 Task: Find connections with filter location Três Coroas with filter topic #Managementconsultingwith filter profile language Potuguese with filter current company Petropipe Oil and Gas with filter school Indian Institute of Management, Indore with filter industry Vocational Rehabilitation Services with filter service category Trade Shows with filter keywords title Sales Representative
Action: Mouse moved to (417, 139)
Screenshot: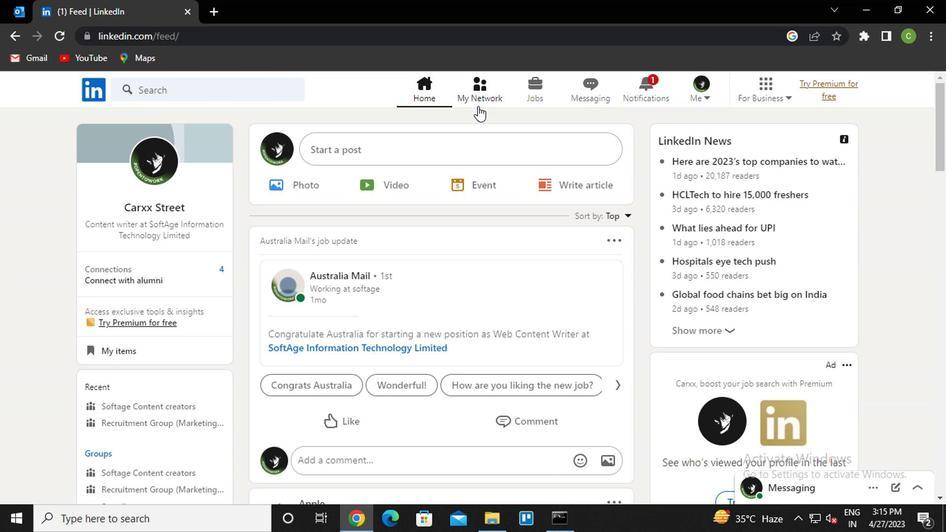 
Action: Mouse pressed left at (417, 139)
Screenshot: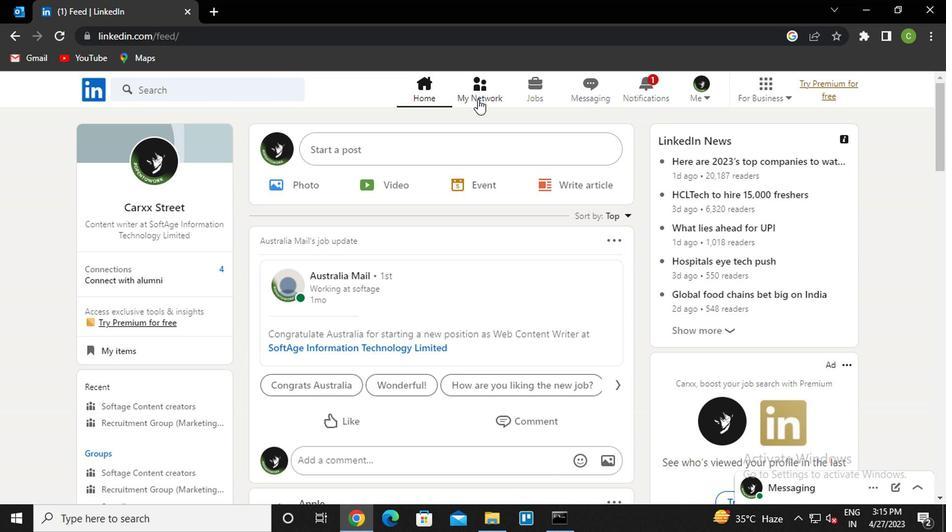 
Action: Mouse moved to (229, 202)
Screenshot: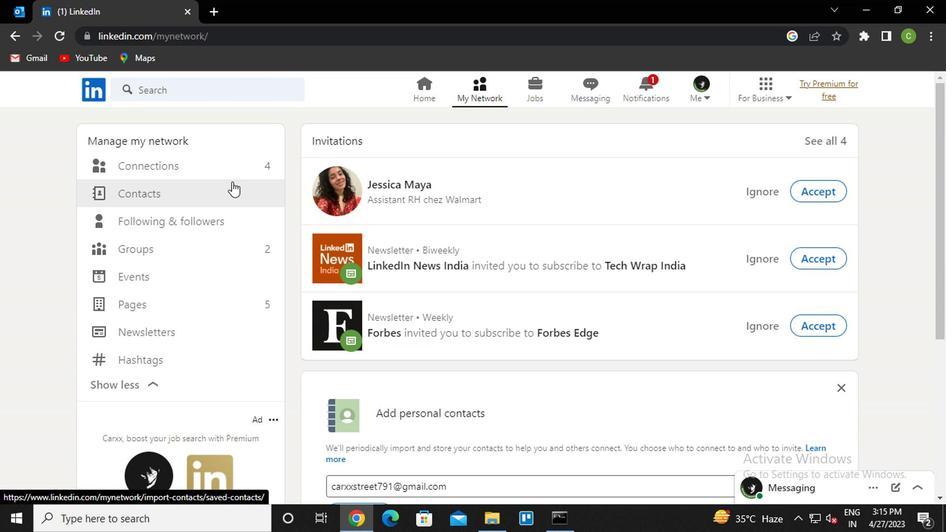 
Action: Mouse pressed left at (229, 202)
Screenshot: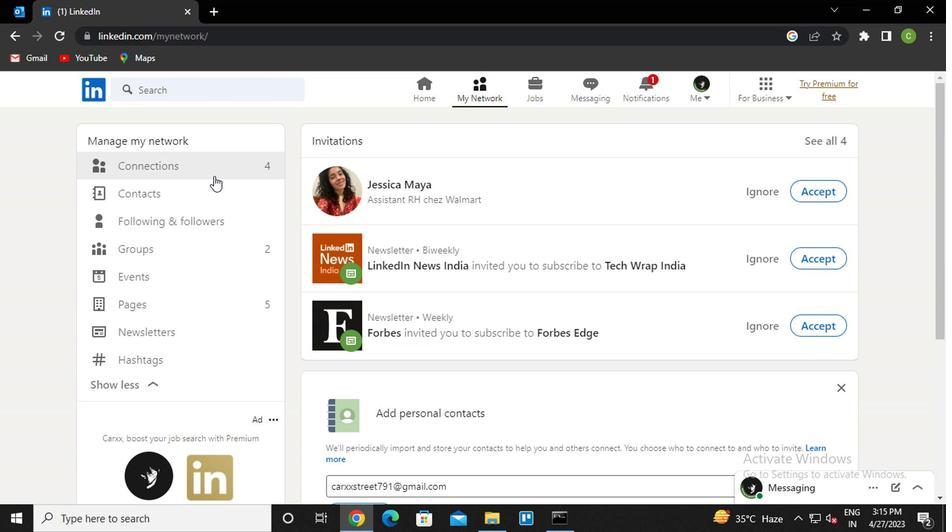 
Action: Mouse moved to (239, 198)
Screenshot: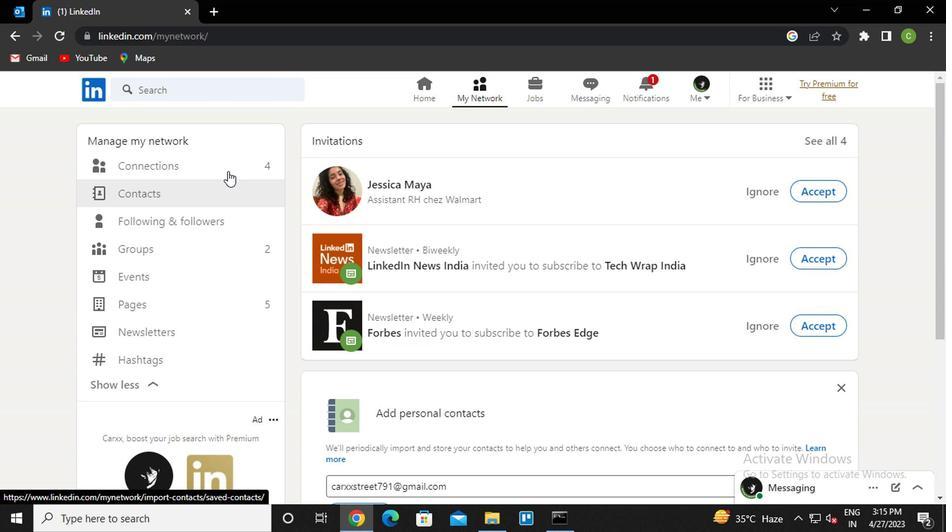 
Action: Mouse pressed left at (239, 198)
Screenshot: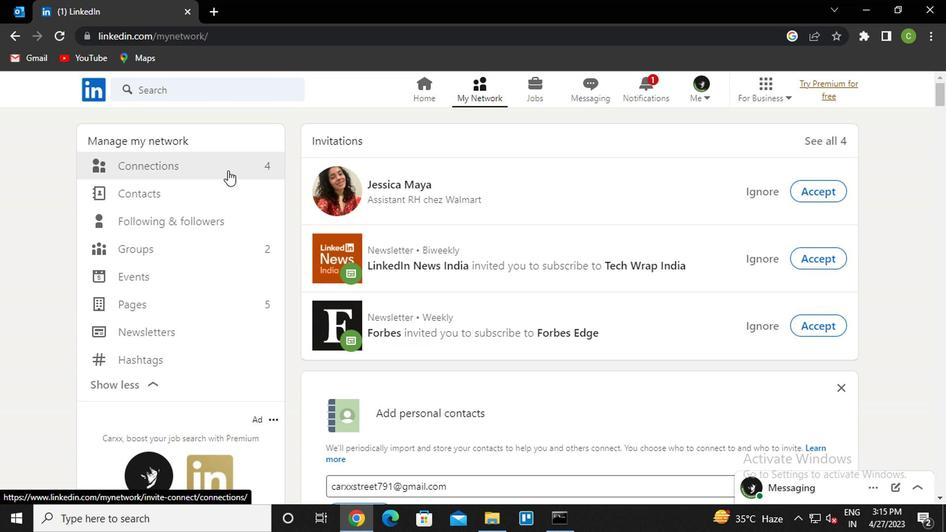 
Action: Mouse moved to (496, 189)
Screenshot: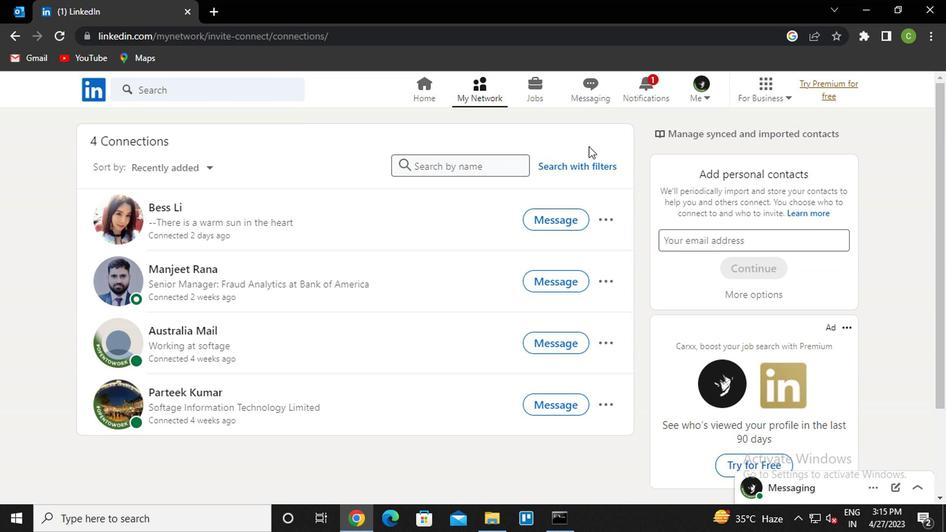
Action: Mouse pressed left at (496, 189)
Screenshot: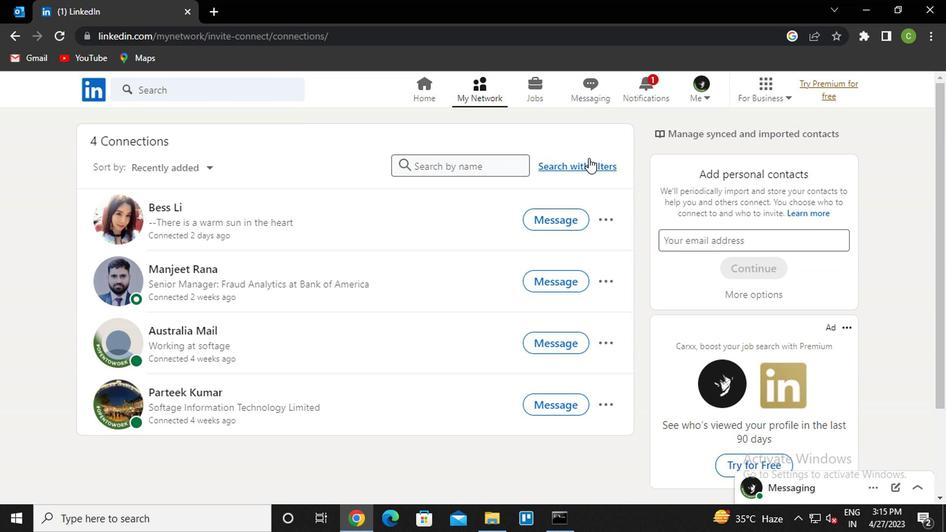 
Action: Mouse moved to (438, 170)
Screenshot: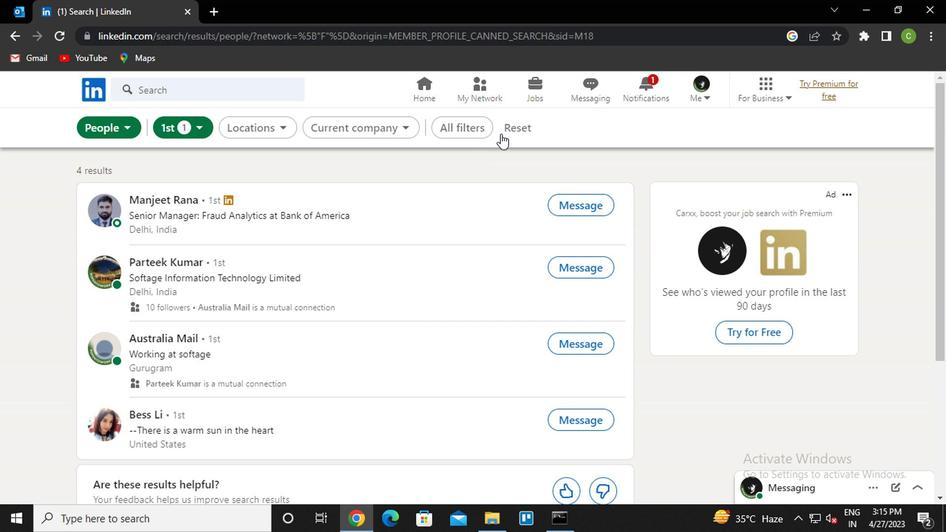 
Action: Mouse pressed left at (438, 170)
Screenshot: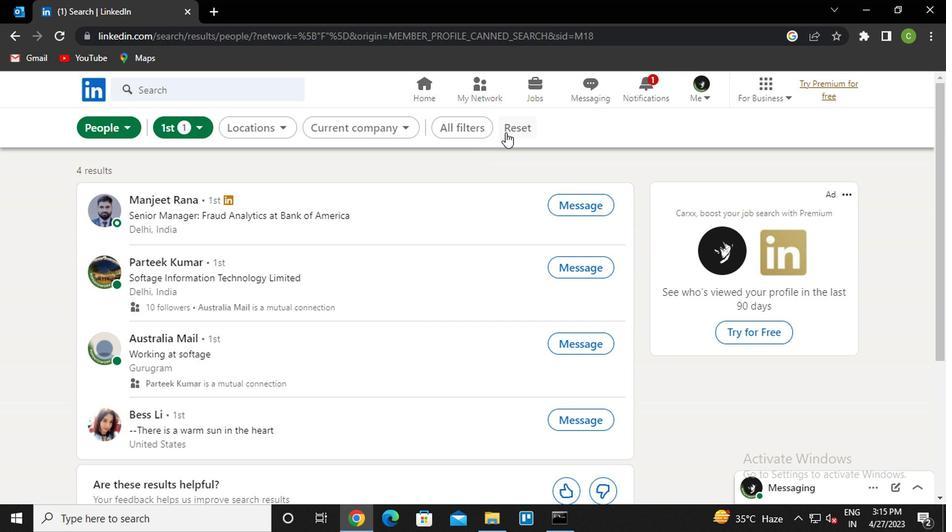 
Action: Mouse moved to (434, 173)
Screenshot: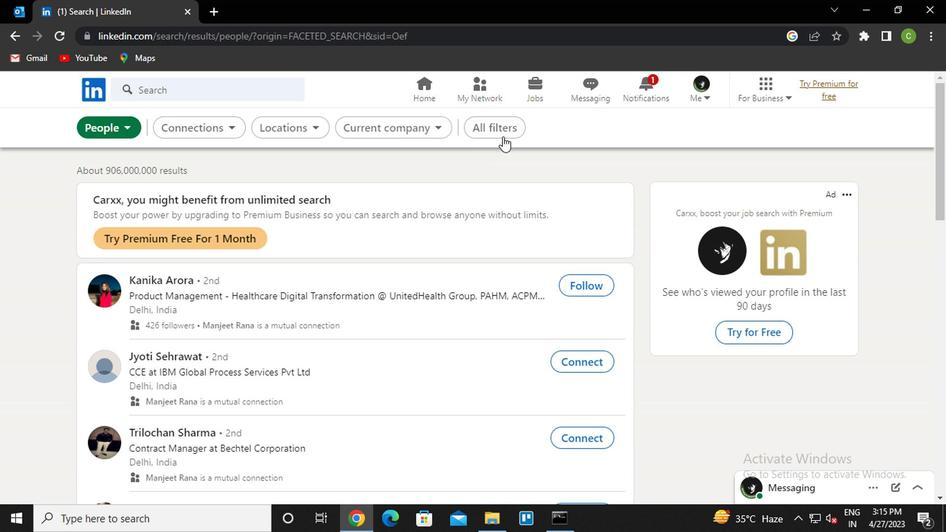 
Action: Mouse pressed left at (434, 173)
Screenshot: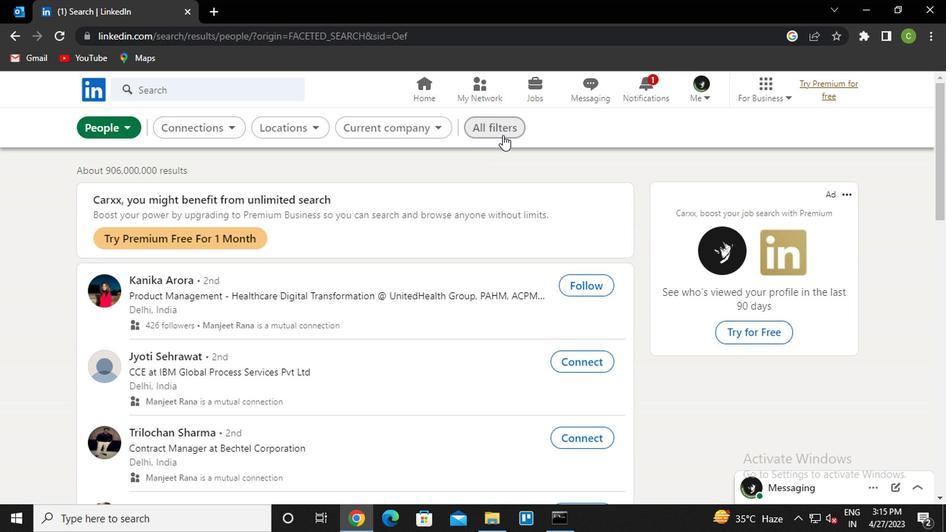 
Action: Mouse moved to (630, 265)
Screenshot: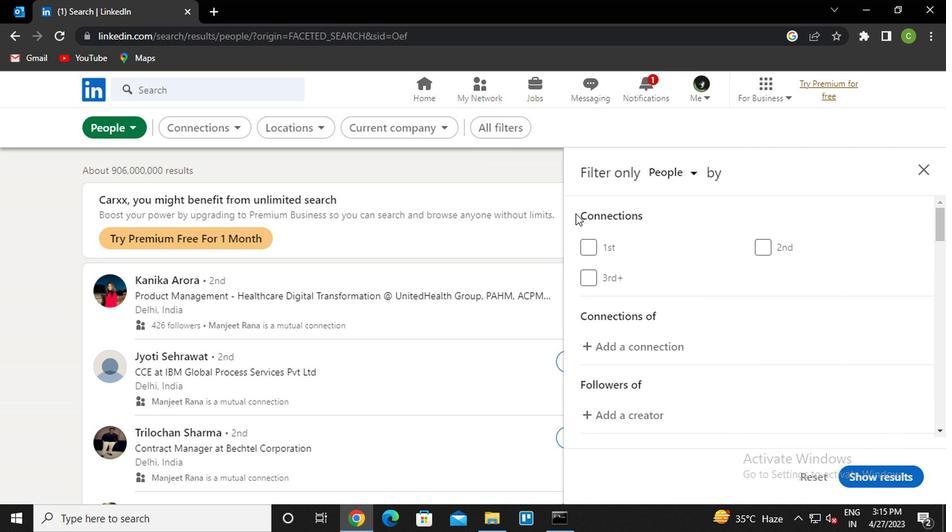 
Action: Mouse scrolled (630, 265) with delta (0, 0)
Screenshot: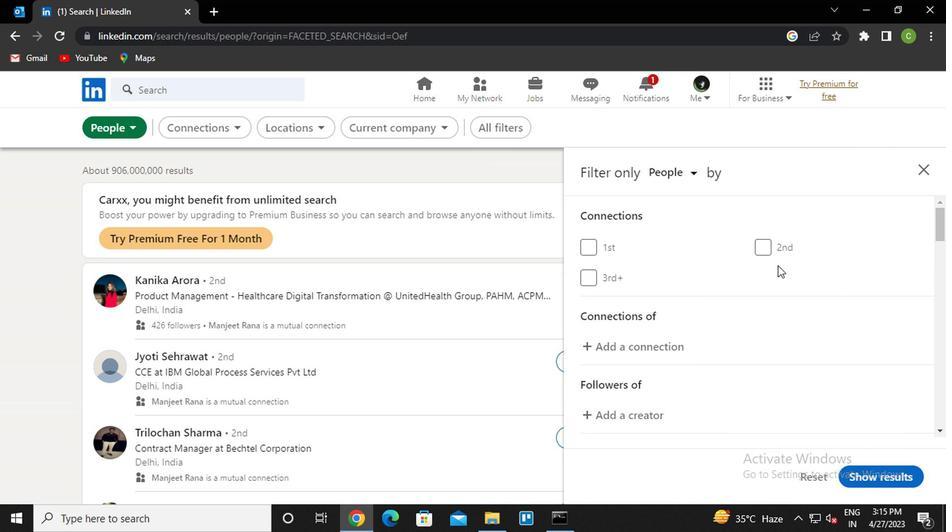 
Action: Mouse scrolled (630, 265) with delta (0, 0)
Screenshot: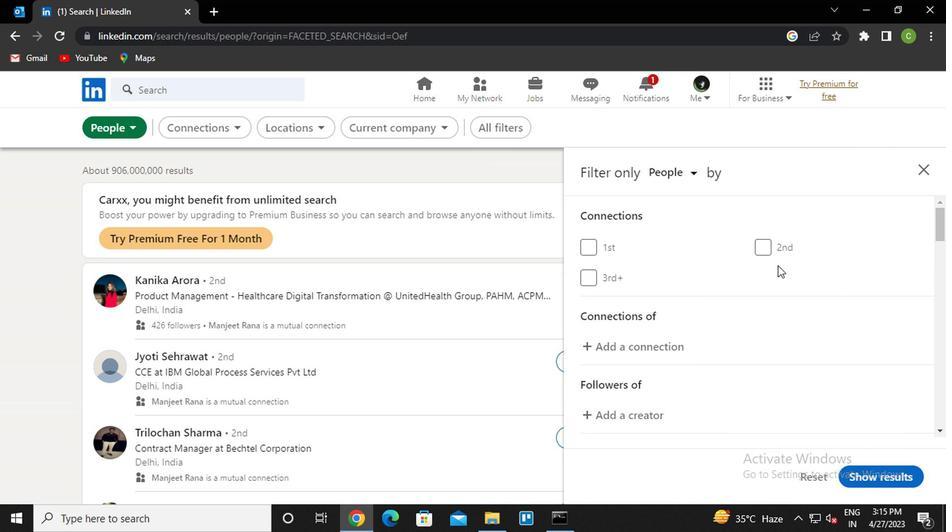
Action: Mouse moved to (630, 266)
Screenshot: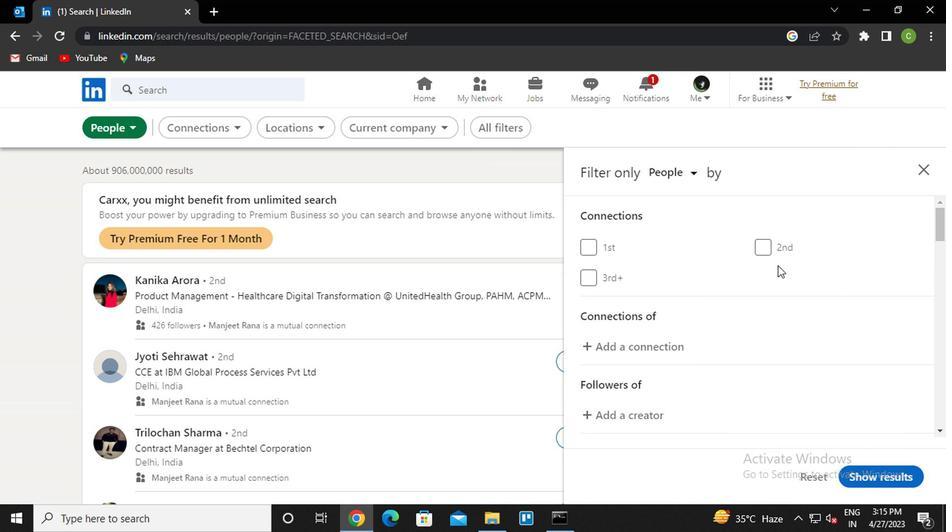 
Action: Mouse scrolled (630, 265) with delta (0, 0)
Screenshot: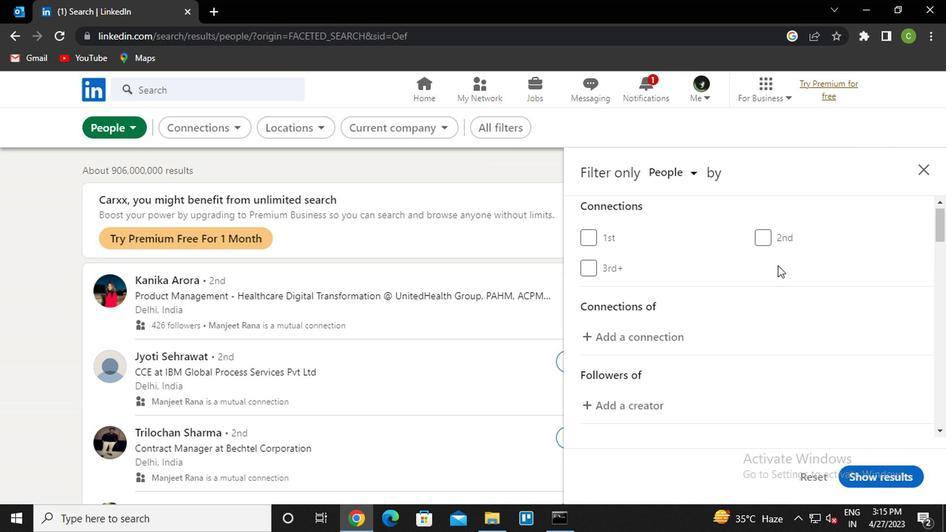 
Action: Mouse moved to (648, 313)
Screenshot: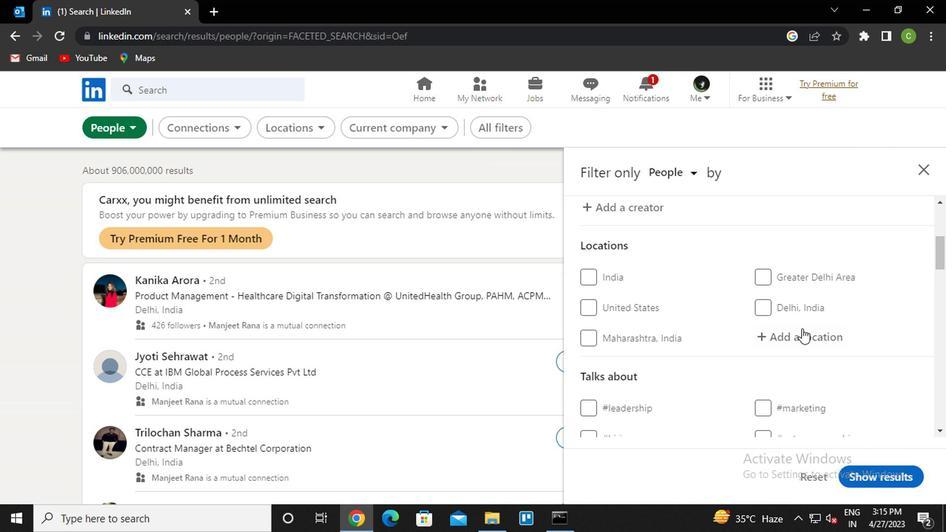 
Action: Mouse pressed left at (648, 313)
Screenshot: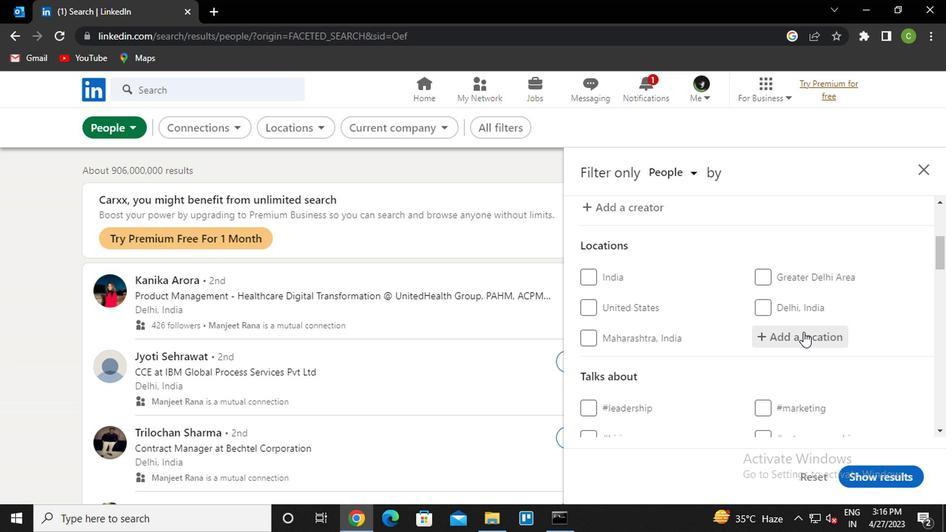 
Action: Key pressed <Key.caps_lock>t<Key.caps_lock>res<Key.space><Key.caps_lock>c<Key.caps_lock>oro<Key.down><Key.enter>
Screenshot: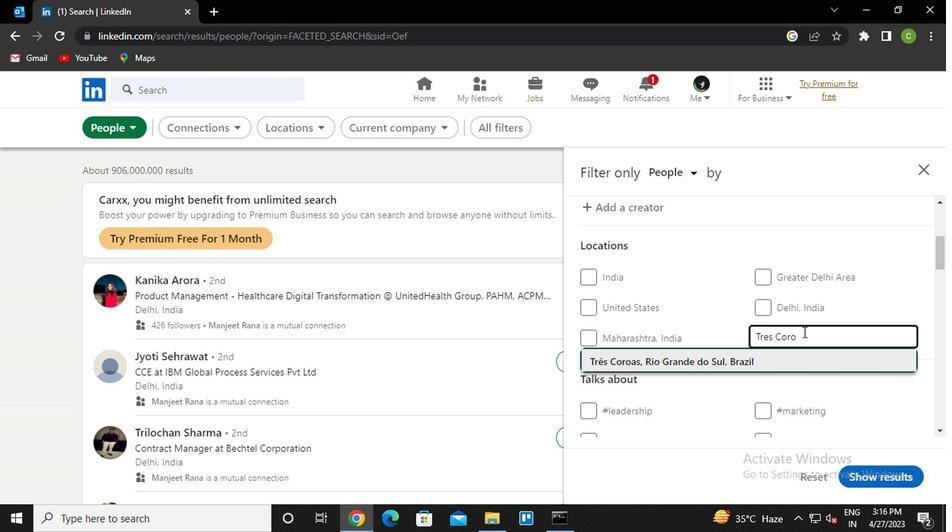 
Action: Mouse scrolled (648, 312) with delta (0, 0)
Screenshot: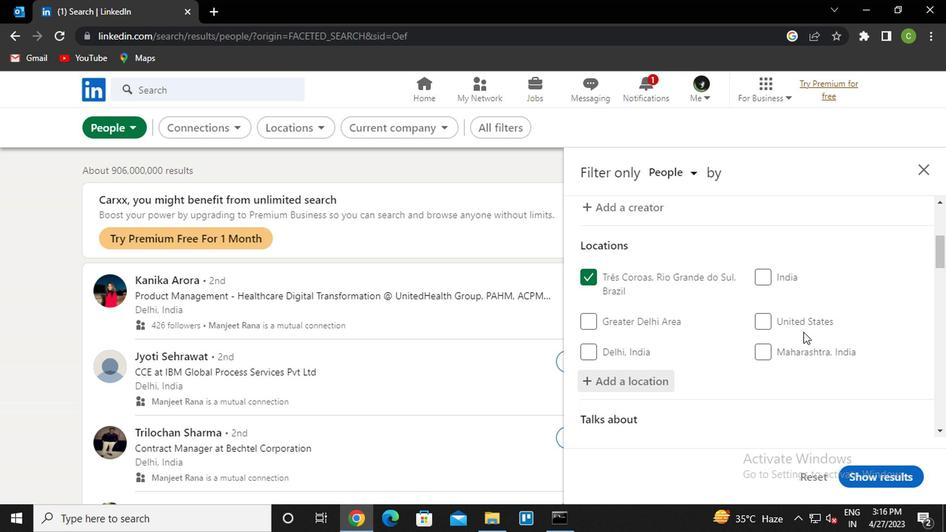 
Action: Mouse moved to (612, 331)
Screenshot: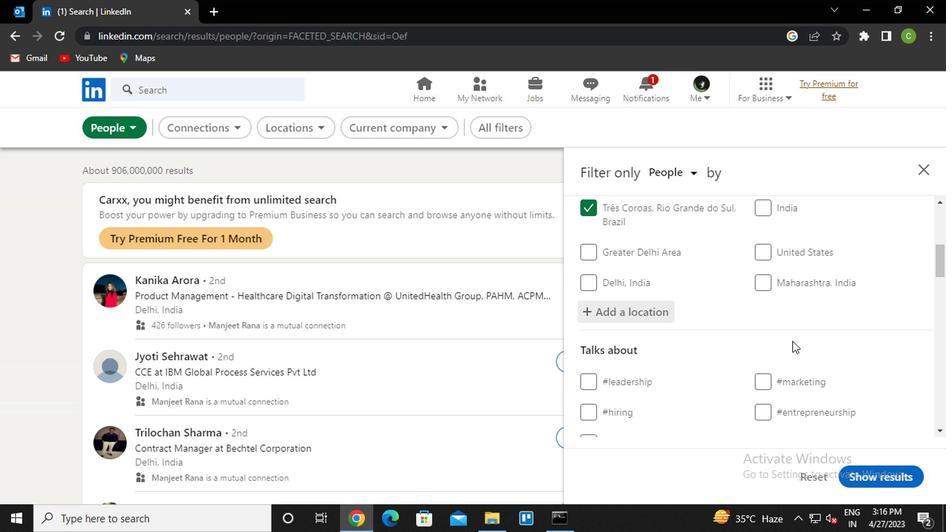 
Action: Mouse scrolled (612, 330) with delta (0, 0)
Screenshot: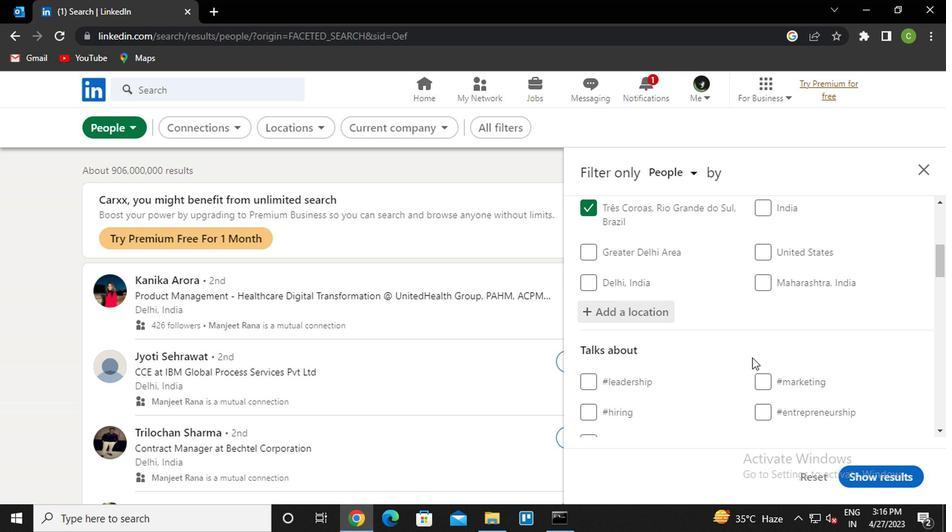 
Action: Mouse moved to (614, 331)
Screenshot: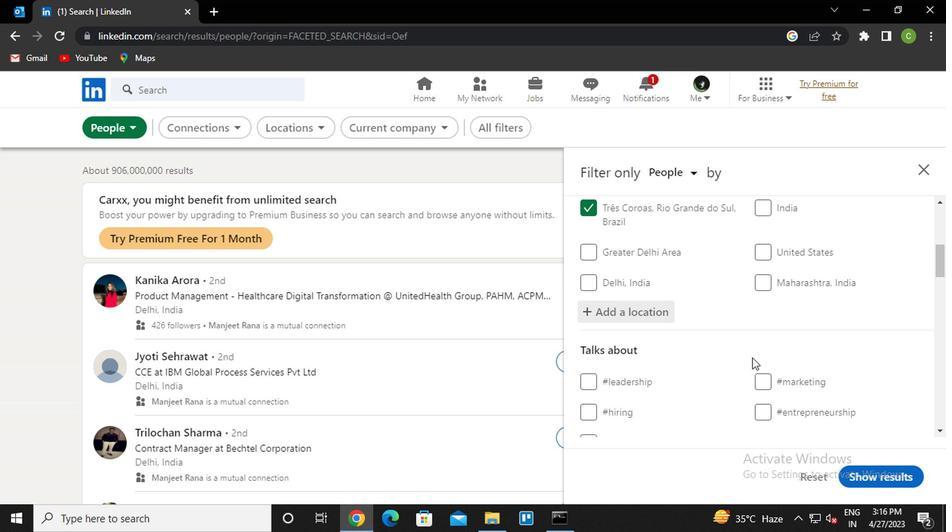 
Action: Mouse scrolled (614, 330) with delta (0, 0)
Screenshot: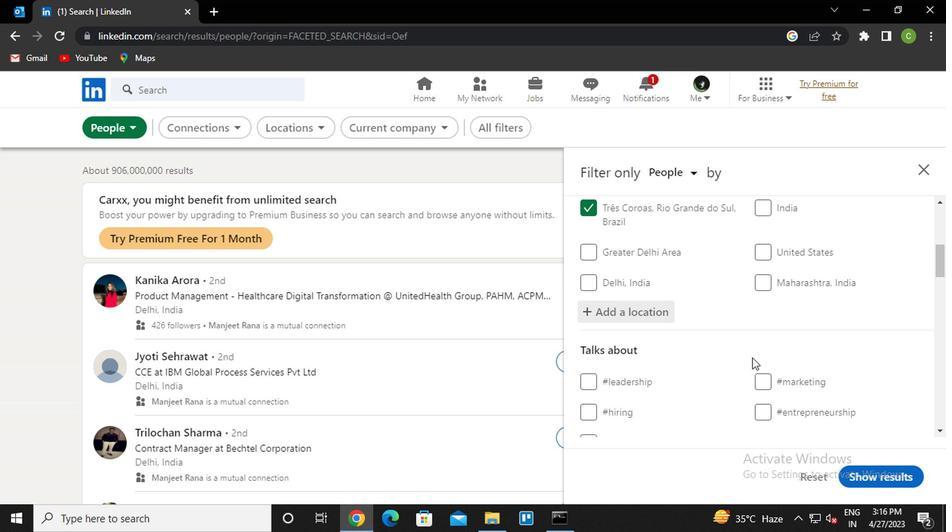 
Action: Mouse moved to (643, 295)
Screenshot: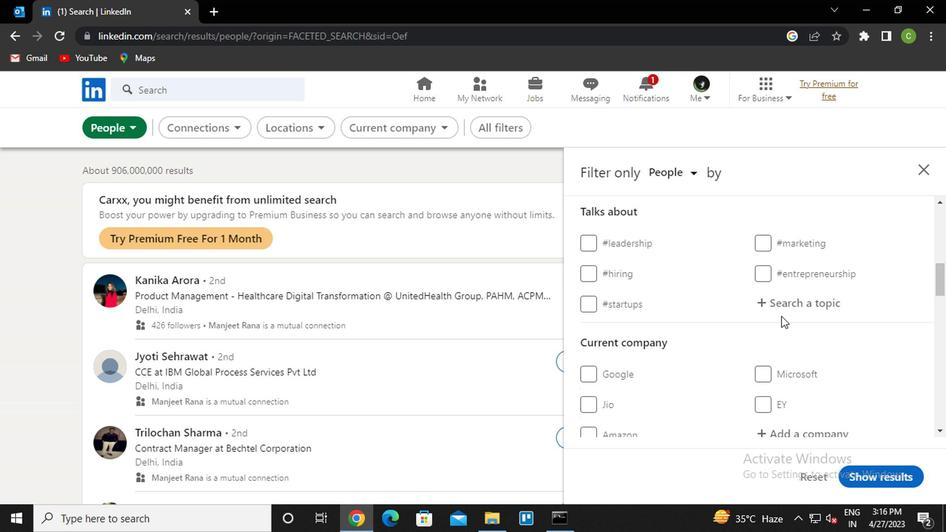 
Action: Mouse pressed left at (643, 295)
Screenshot: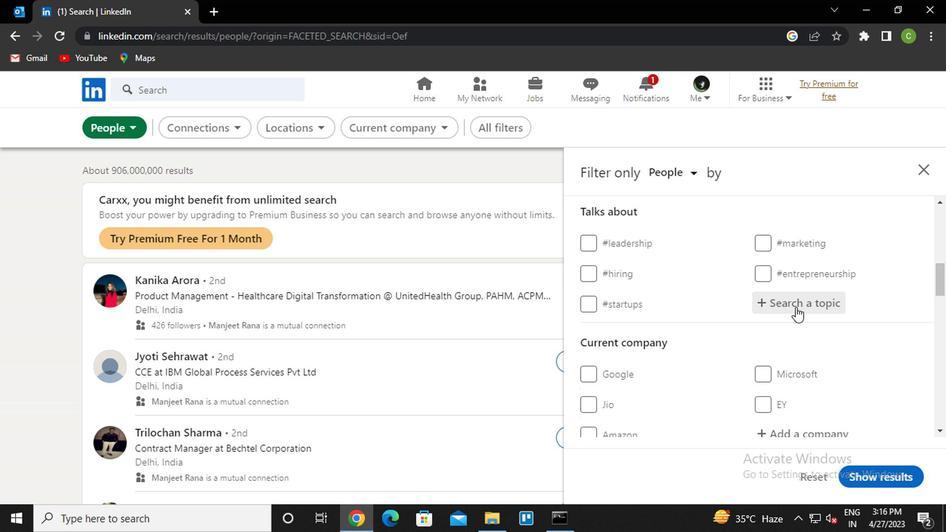 
Action: Key pressed <Key.caps_lock>m<Key.caps_lock>anagementconsul<Key.down><Key.enter>
Screenshot: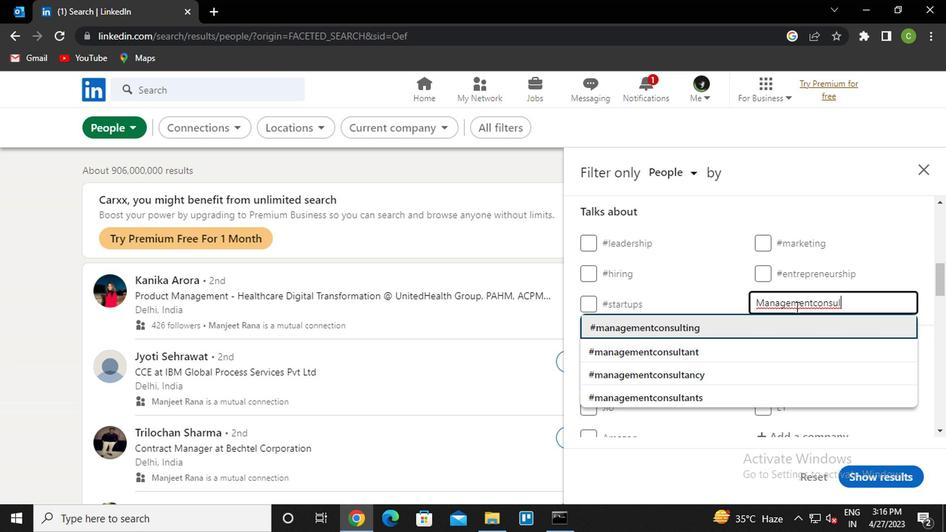 
Action: Mouse moved to (642, 274)
Screenshot: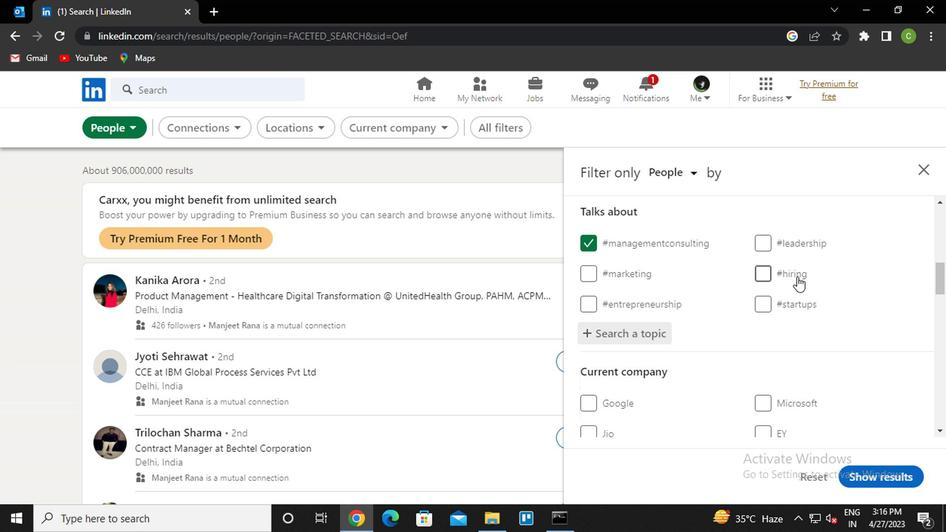 
Action: Mouse scrolled (642, 273) with delta (0, 0)
Screenshot: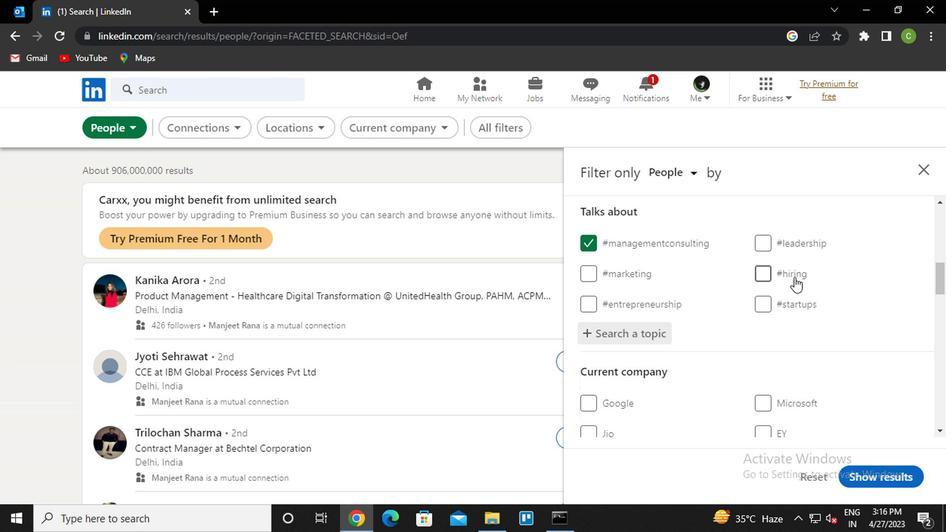 
Action: Mouse scrolled (642, 273) with delta (0, 0)
Screenshot: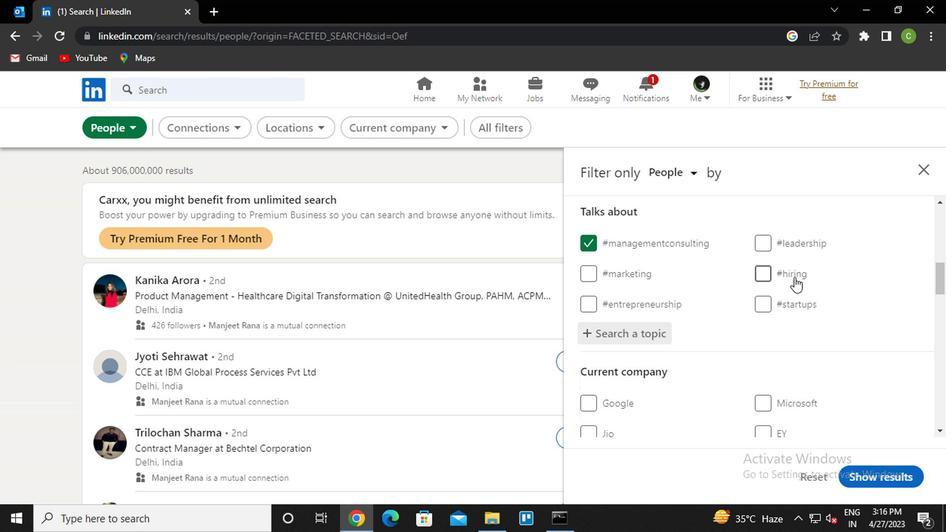 
Action: Mouse scrolled (642, 273) with delta (0, 0)
Screenshot: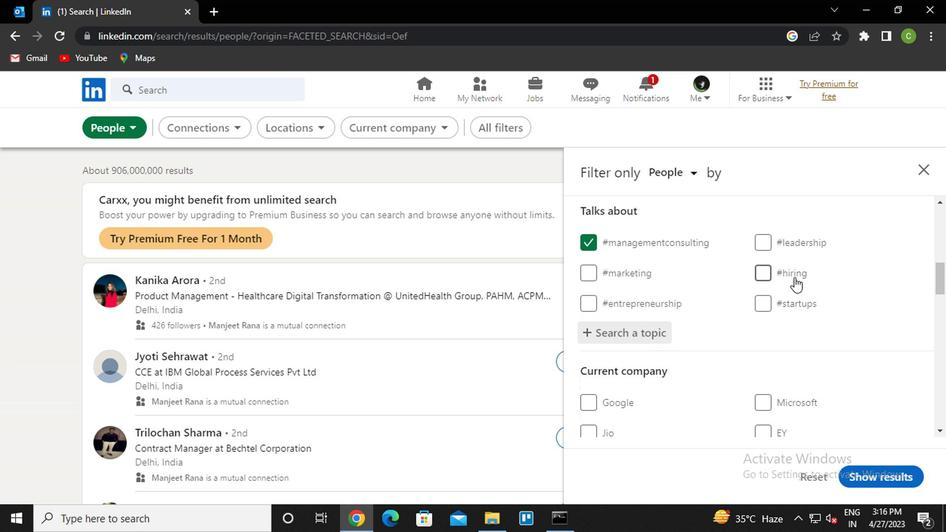 
Action: Mouse scrolled (642, 273) with delta (0, 0)
Screenshot: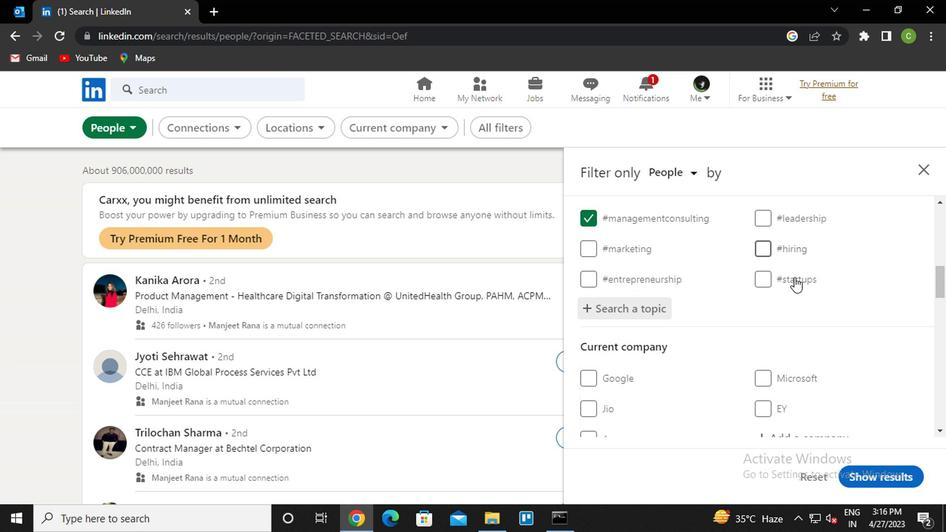 
Action: Mouse scrolled (642, 273) with delta (0, 0)
Screenshot: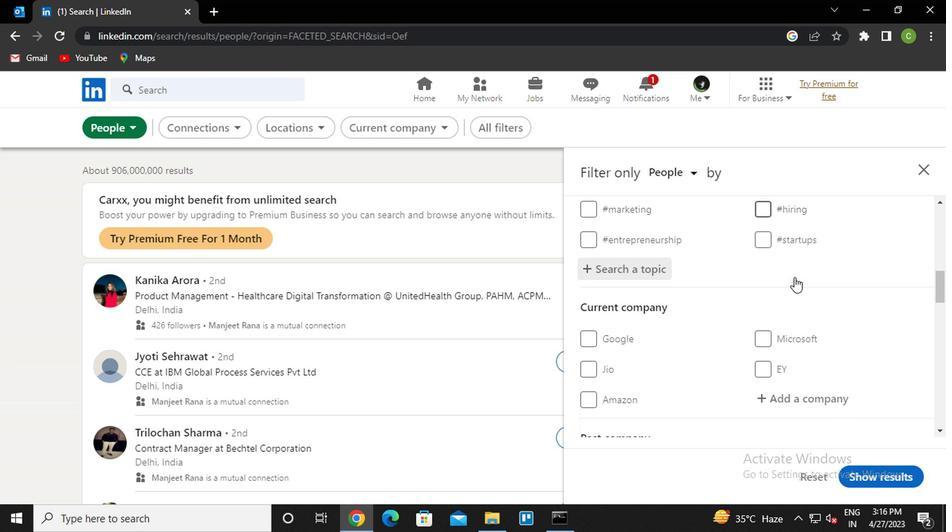
Action: Mouse scrolled (642, 273) with delta (0, 0)
Screenshot: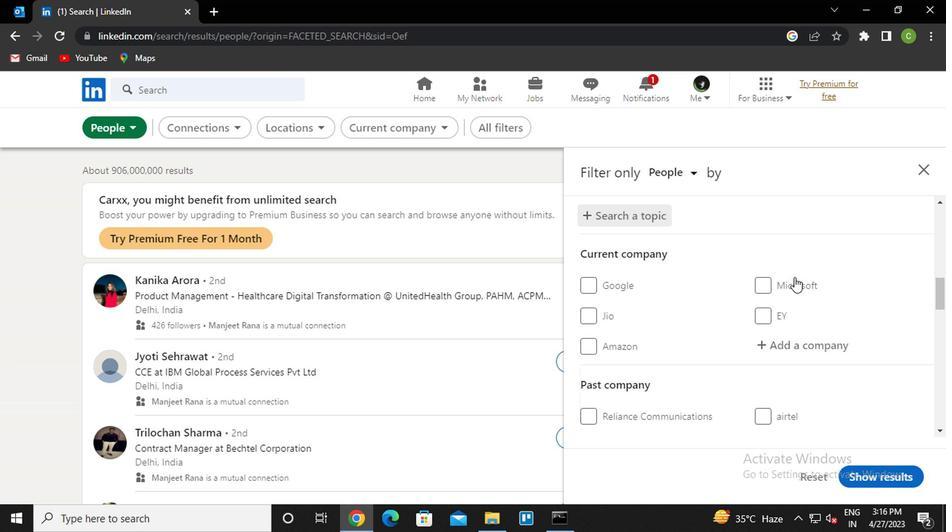 
Action: Mouse scrolled (642, 273) with delta (0, 0)
Screenshot: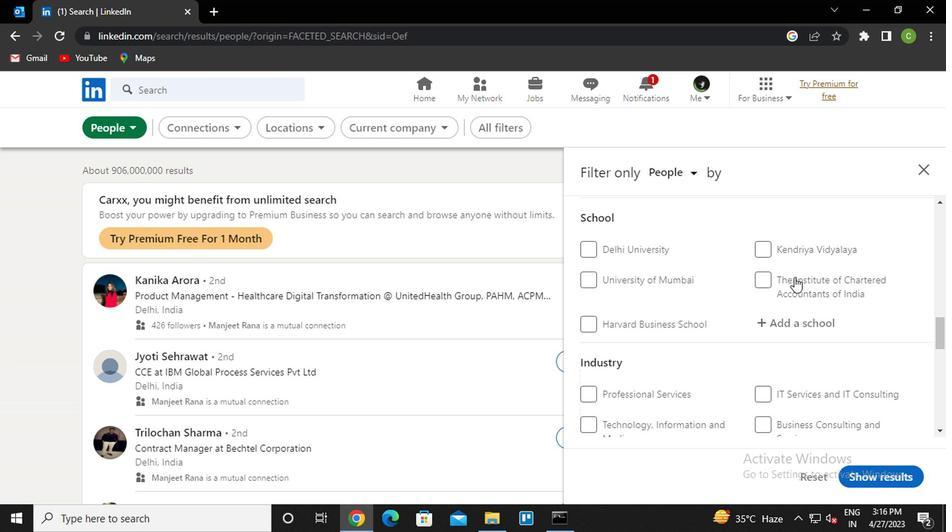 
Action: Mouse scrolled (642, 273) with delta (0, 0)
Screenshot: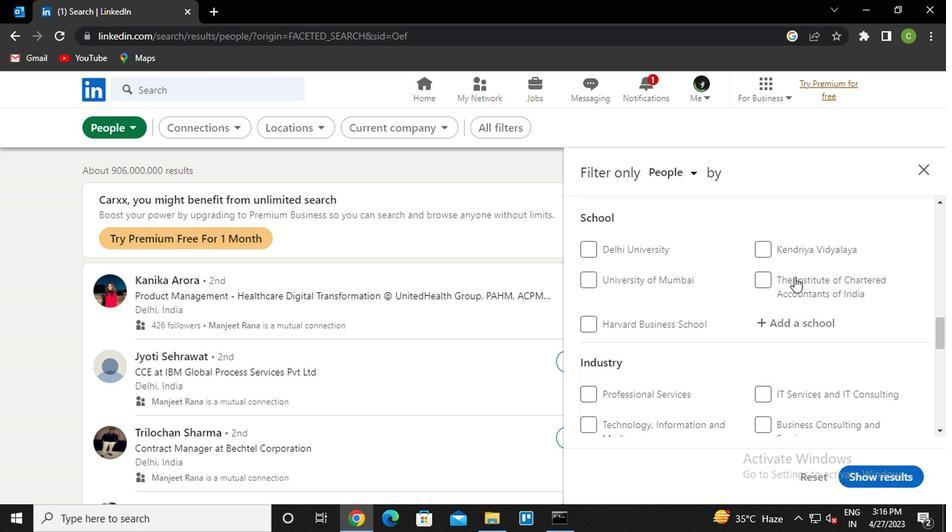 
Action: Mouse scrolled (642, 273) with delta (0, 0)
Screenshot: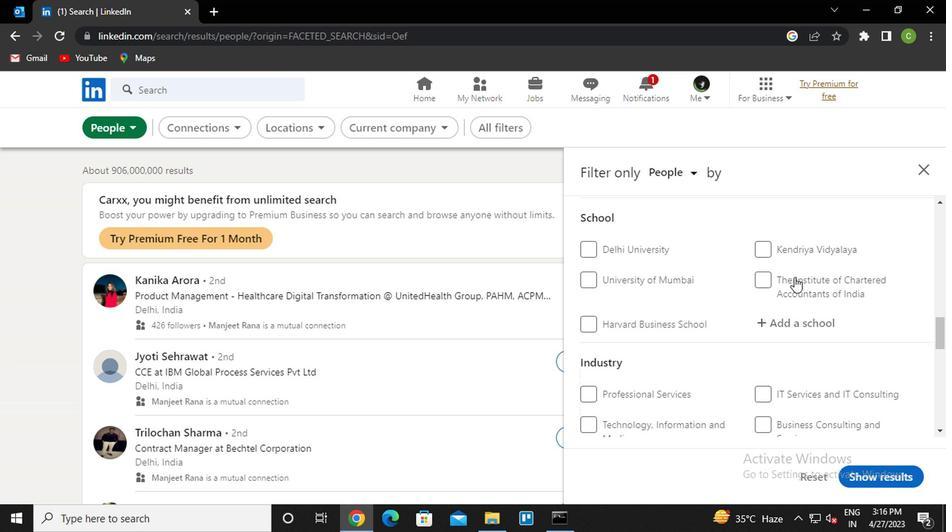 
Action: Mouse moved to (633, 288)
Screenshot: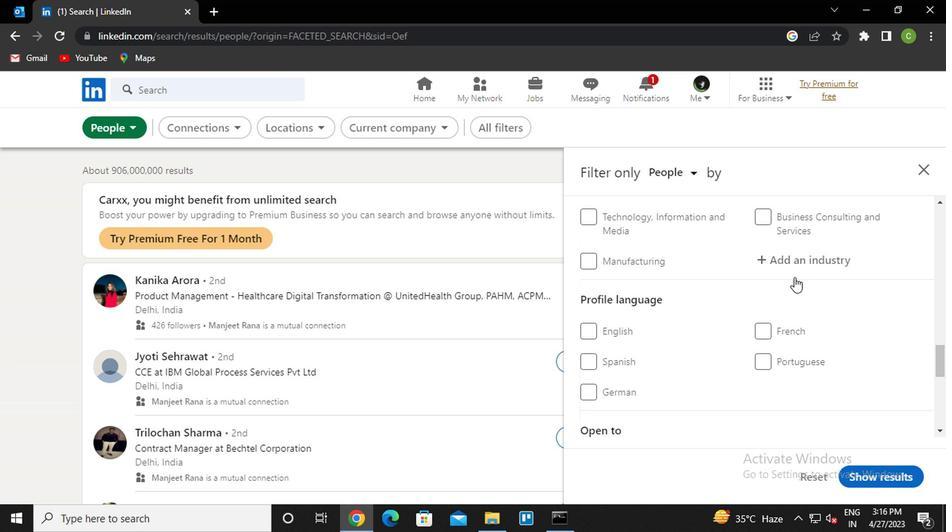 
Action: Mouse scrolled (633, 288) with delta (0, 0)
Screenshot: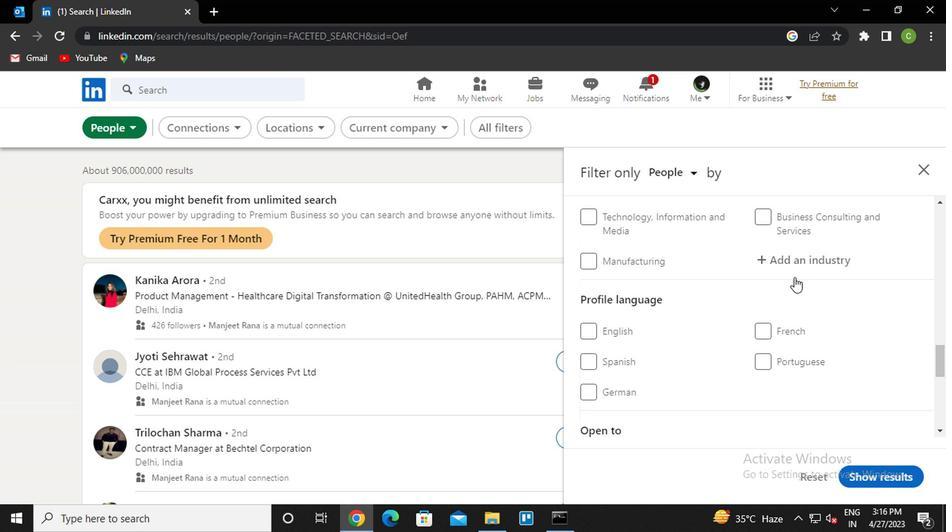 
Action: Mouse moved to (623, 286)
Screenshot: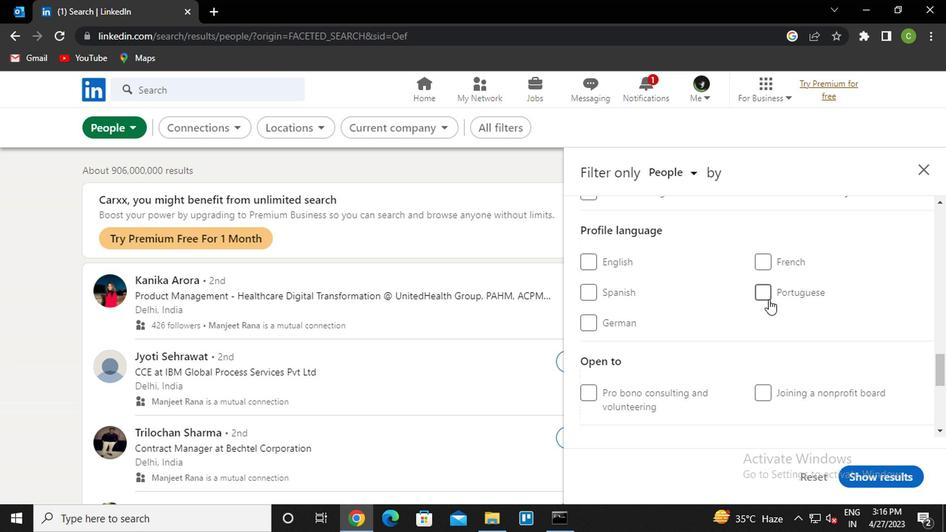 
Action: Mouse pressed left at (623, 286)
Screenshot: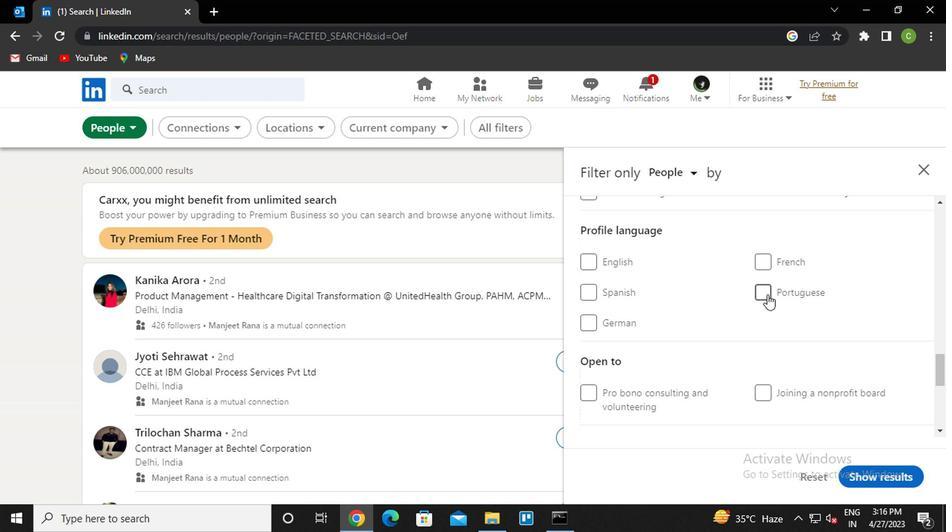 
Action: Mouse scrolled (623, 287) with delta (0, 0)
Screenshot: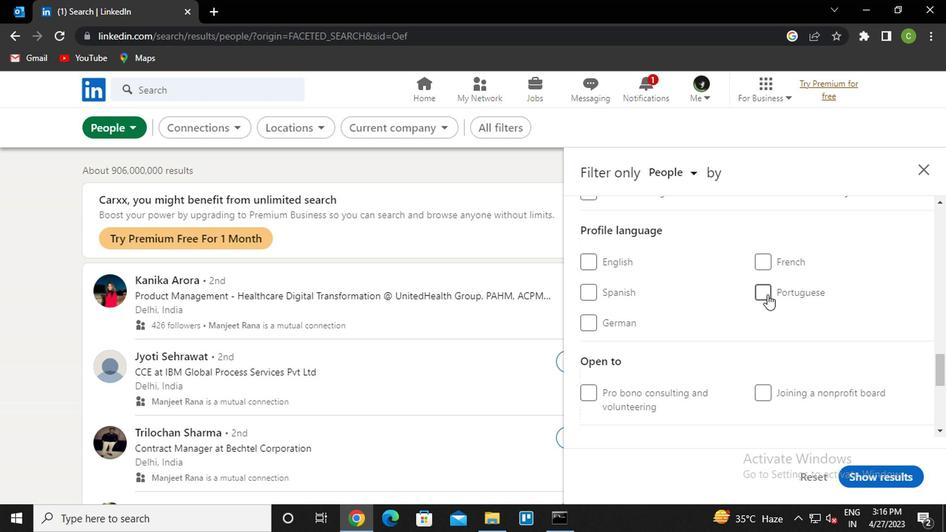 
Action: Mouse scrolled (623, 287) with delta (0, 0)
Screenshot: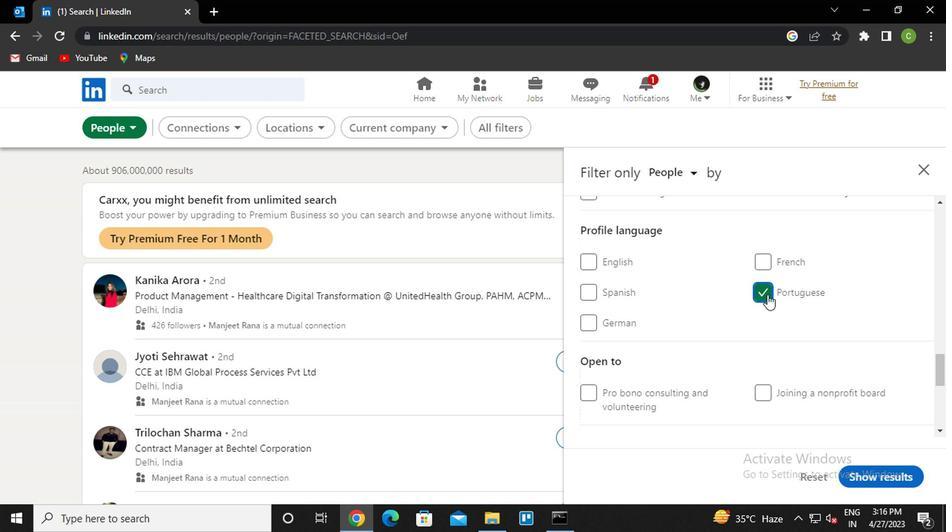 
Action: Mouse scrolled (623, 287) with delta (0, 0)
Screenshot: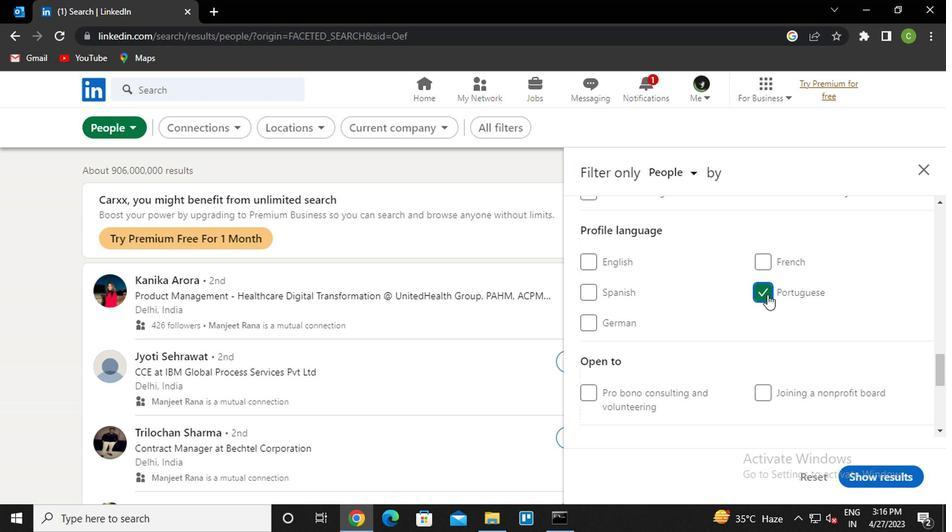 
Action: Mouse scrolled (623, 287) with delta (0, 0)
Screenshot: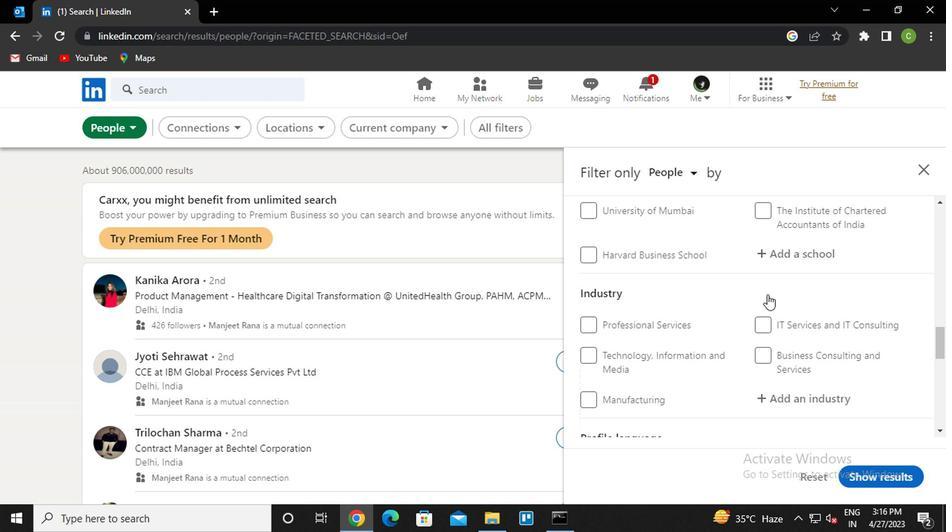 
Action: Mouse scrolled (623, 287) with delta (0, 0)
Screenshot: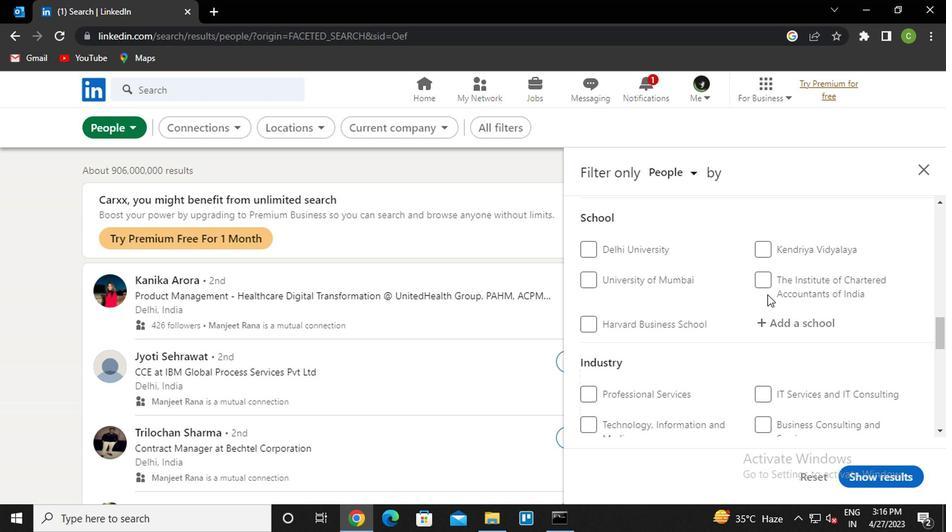 
Action: Mouse scrolled (623, 287) with delta (0, 0)
Screenshot: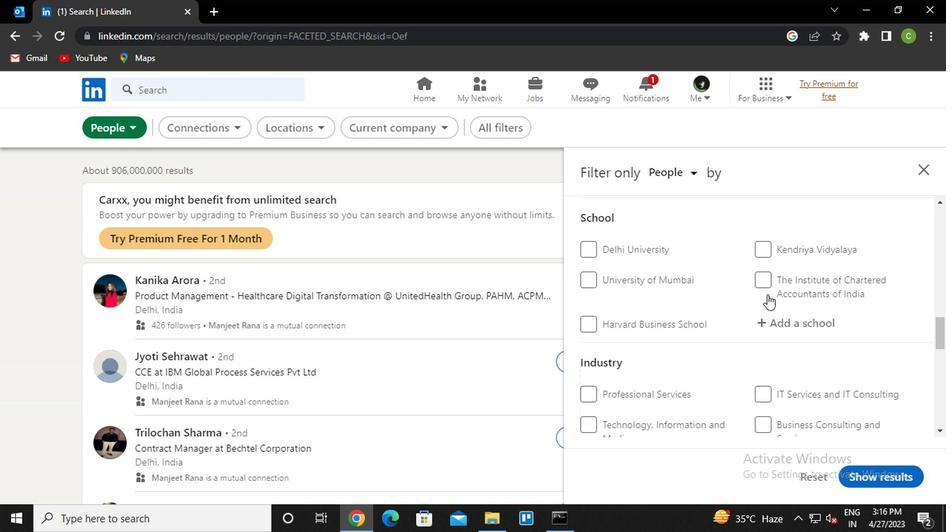 
Action: Mouse scrolled (623, 287) with delta (0, 0)
Screenshot: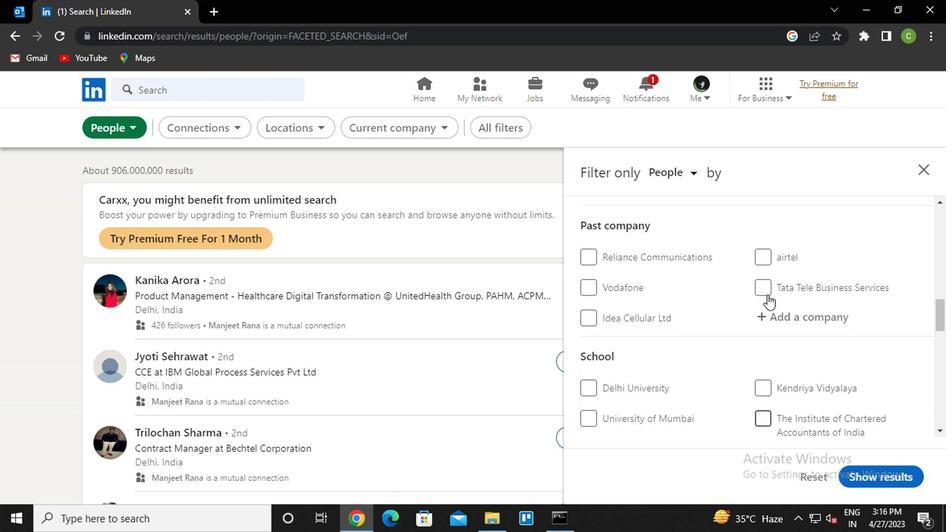 
Action: Mouse scrolled (623, 287) with delta (0, 0)
Screenshot: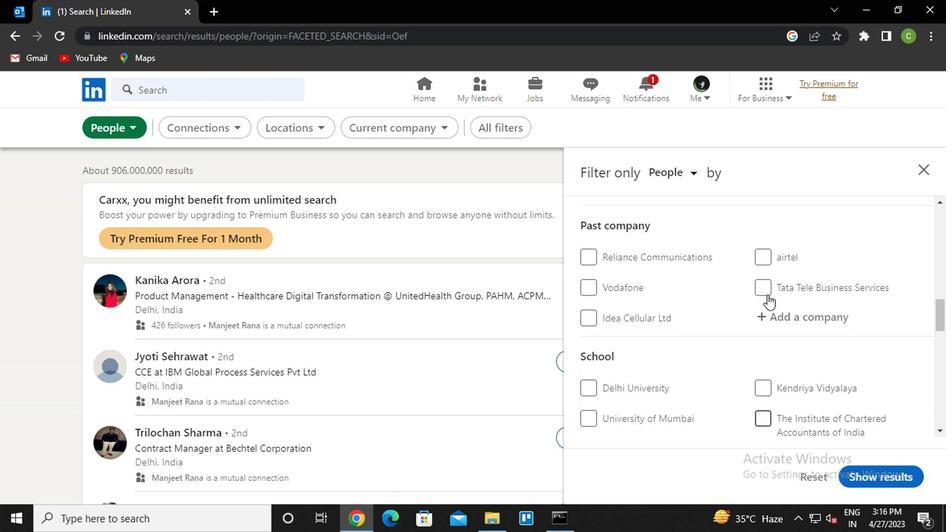 
Action: Mouse scrolled (623, 286) with delta (0, 0)
Screenshot: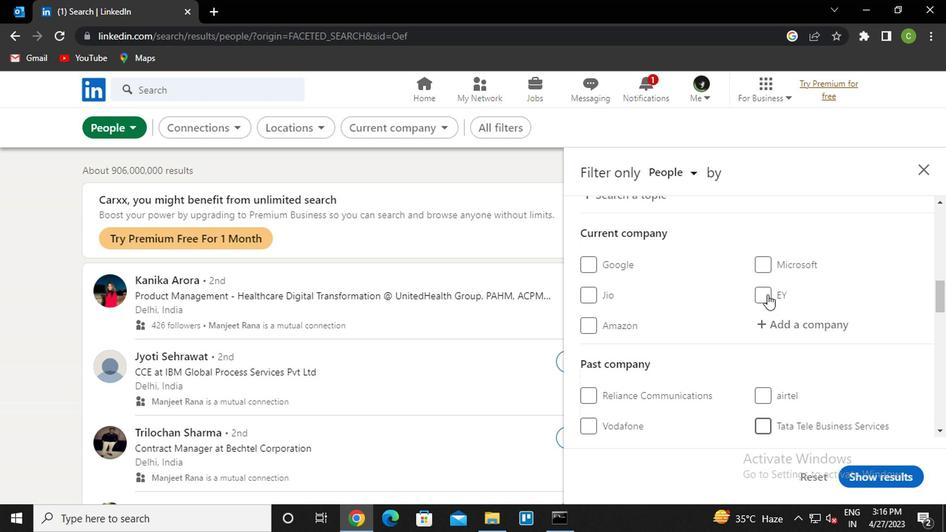 
Action: Mouse scrolled (623, 286) with delta (0, 0)
Screenshot: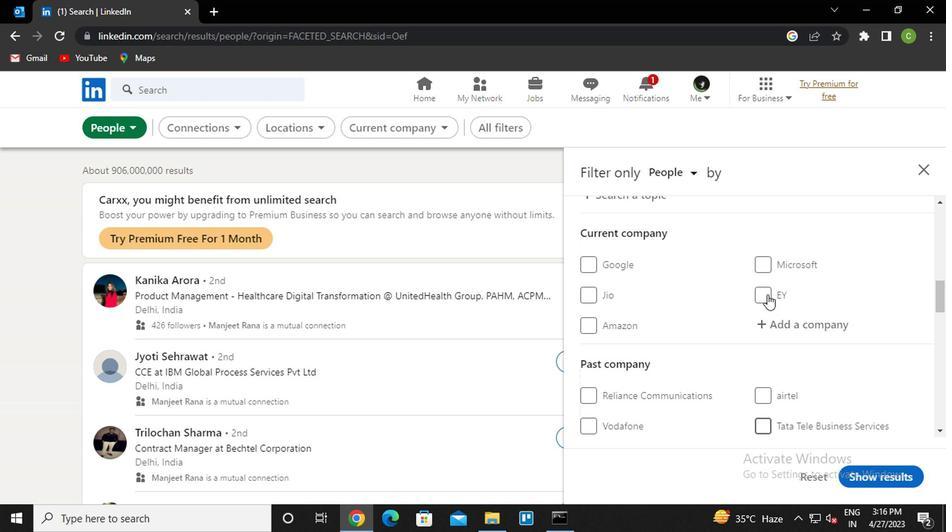 
Action: Mouse scrolled (623, 287) with delta (0, 0)
Screenshot: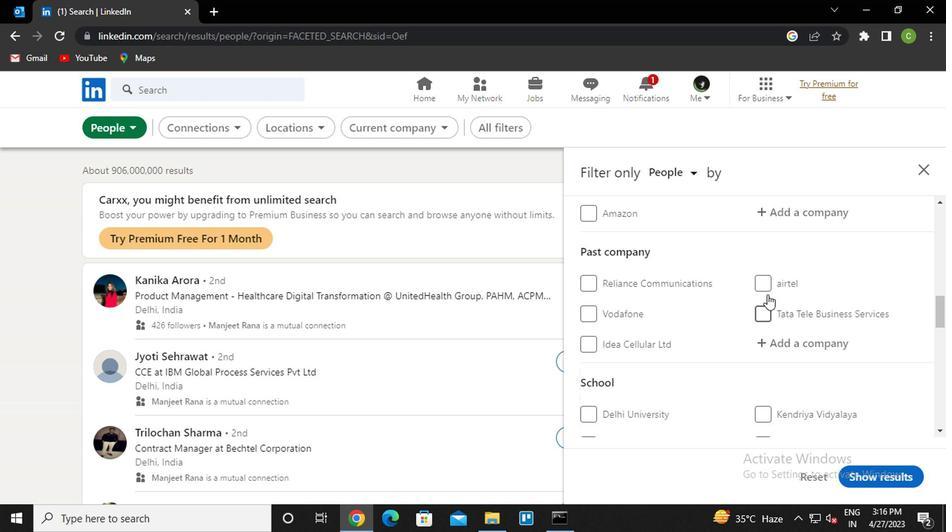 
Action: Mouse moved to (636, 261)
Screenshot: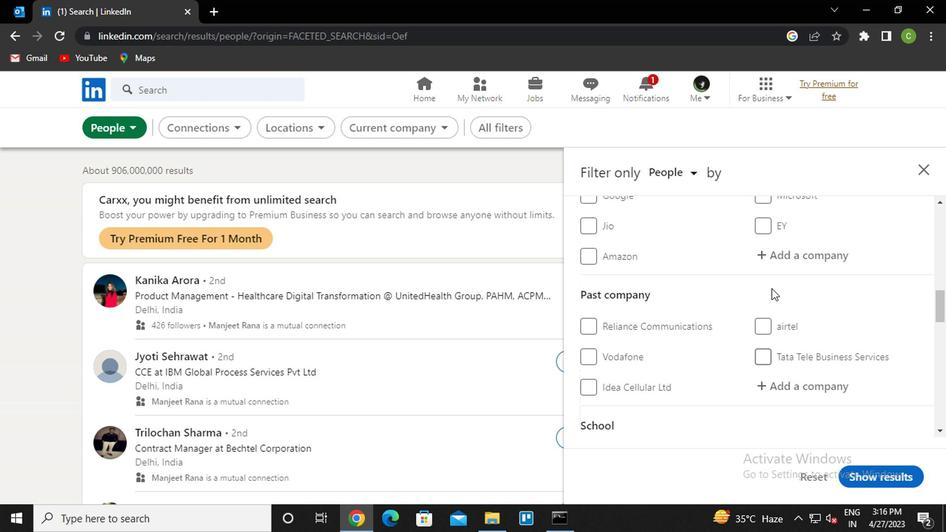
Action: Mouse pressed left at (636, 261)
Screenshot: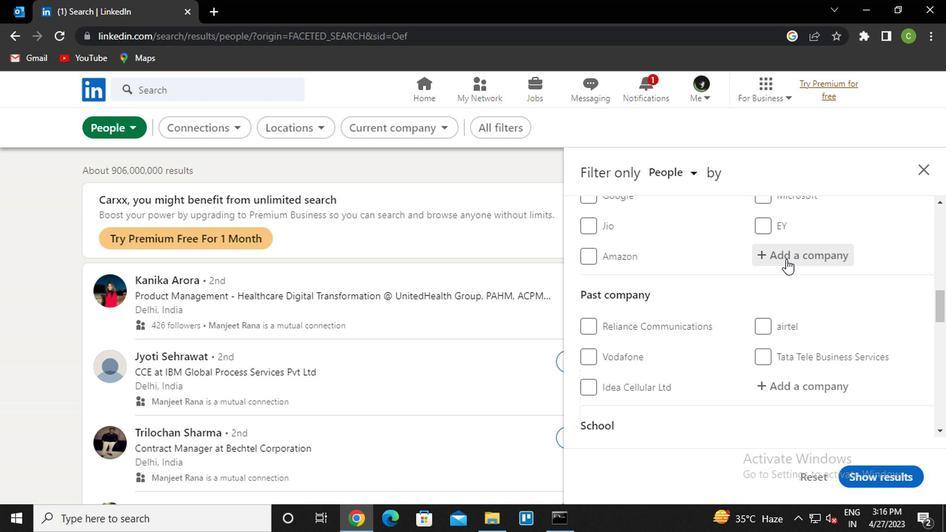 
Action: Key pressed <Key.caps_lock>p<Key.caps_lock>etropipe<Key.down><Key.enter>
Screenshot: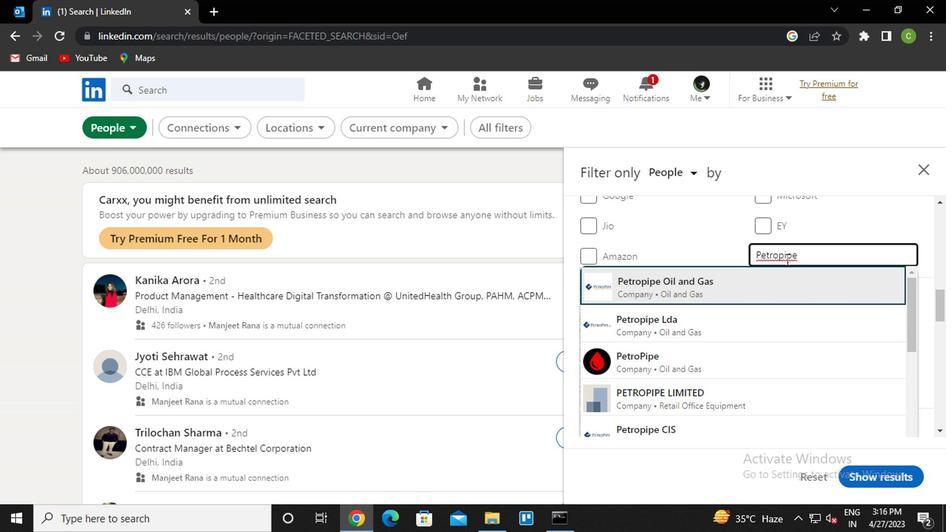 
Action: Mouse scrolled (636, 260) with delta (0, 0)
Screenshot: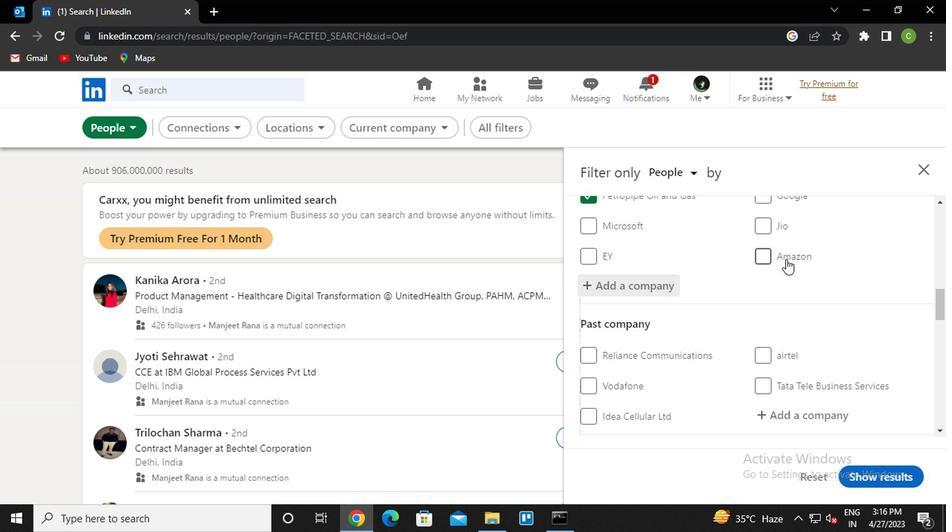 
Action: Mouse moved to (636, 260)
Screenshot: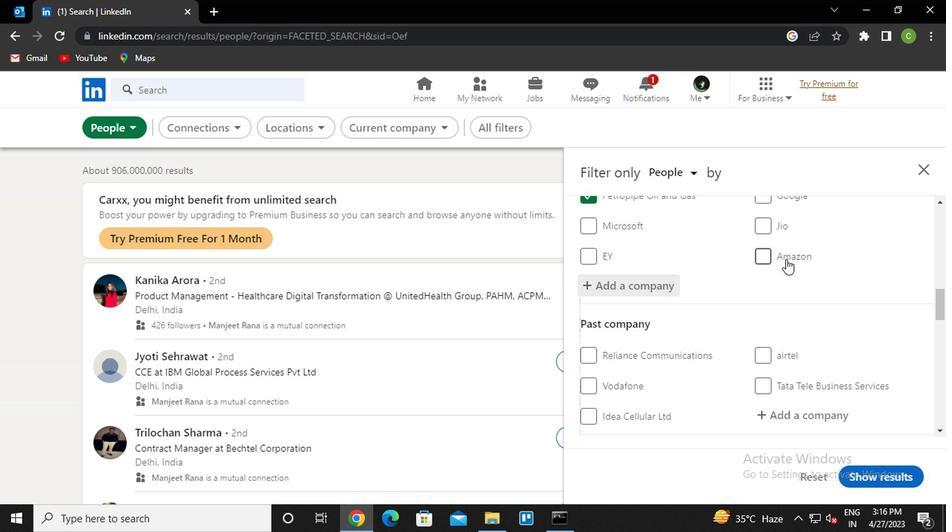
Action: Mouse scrolled (636, 260) with delta (0, 0)
Screenshot: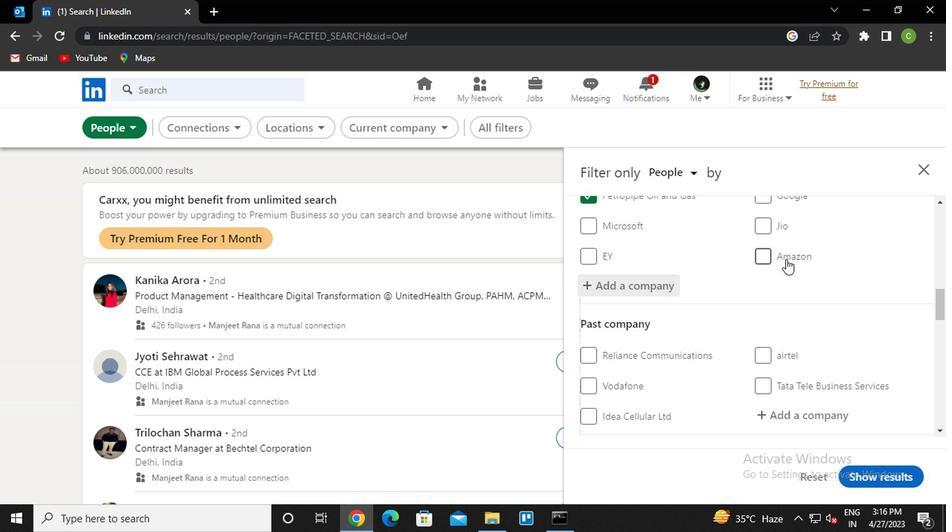 
Action: Mouse moved to (634, 261)
Screenshot: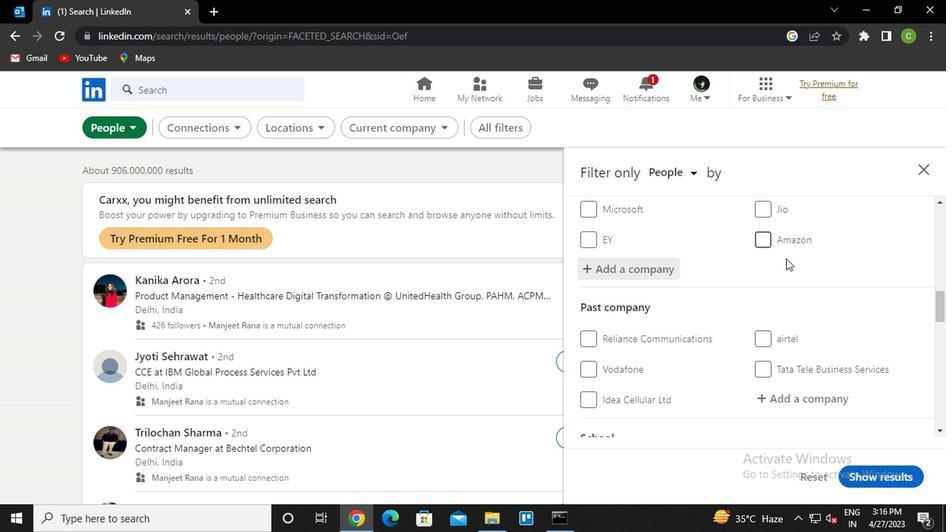 
Action: Mouse scrolled (634, 261) with delta (0, 0)
Screenshot: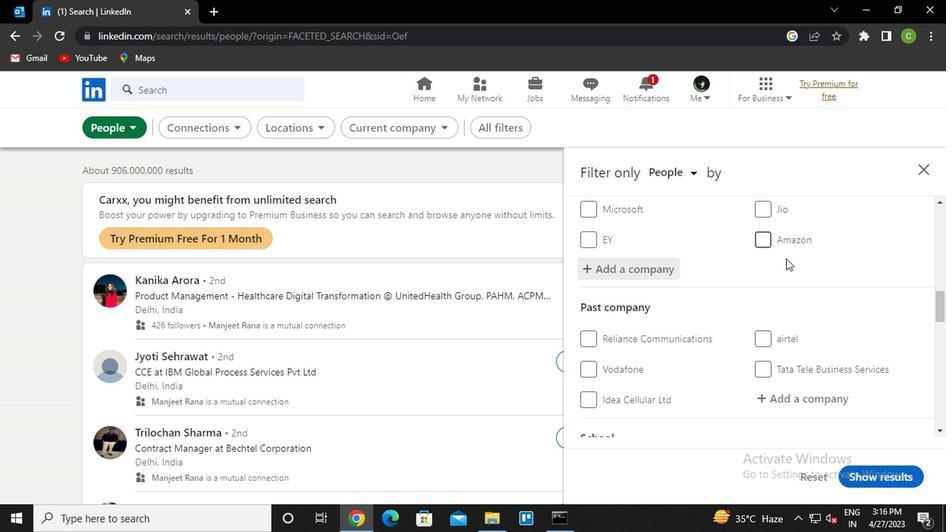 
Action: Mouse moved to (633, 262)
Screenshot: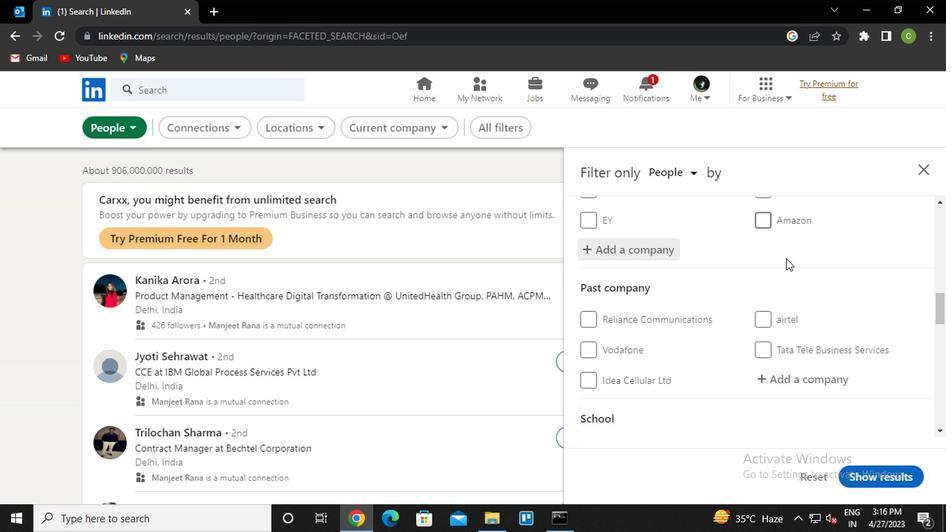
Action: Mouse scrolled (633, 261) with delta (0, 0)
Screenshot: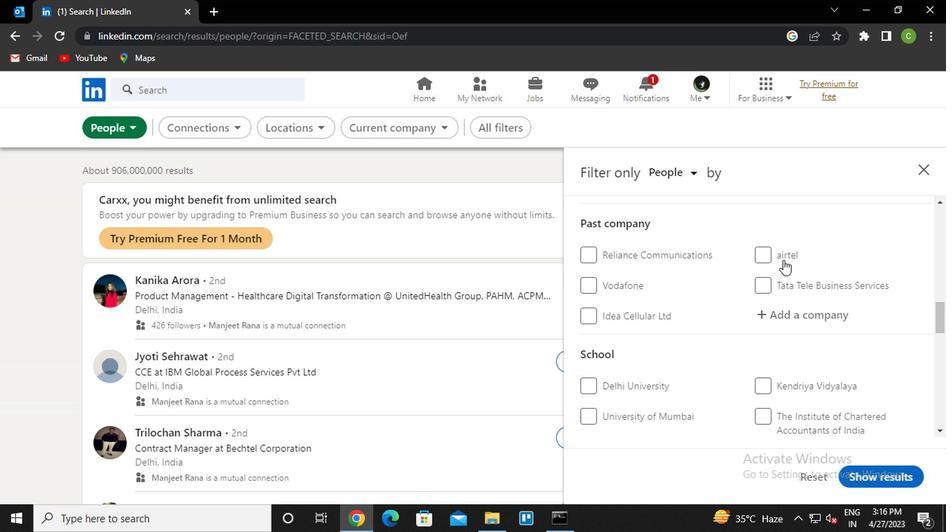 
Action: Mouse moved to (639, 282)
Screenshot: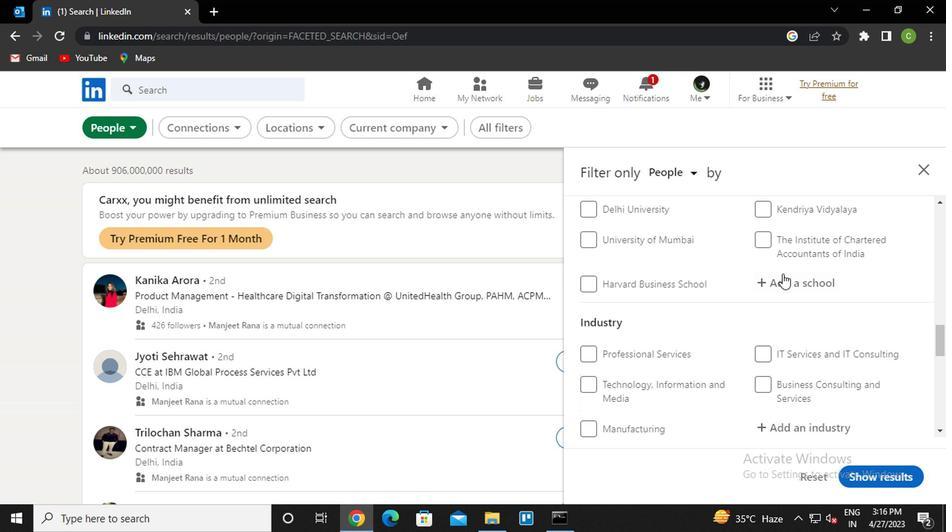 
Action: Mouse pressed left at (639, 282)
Screenshot: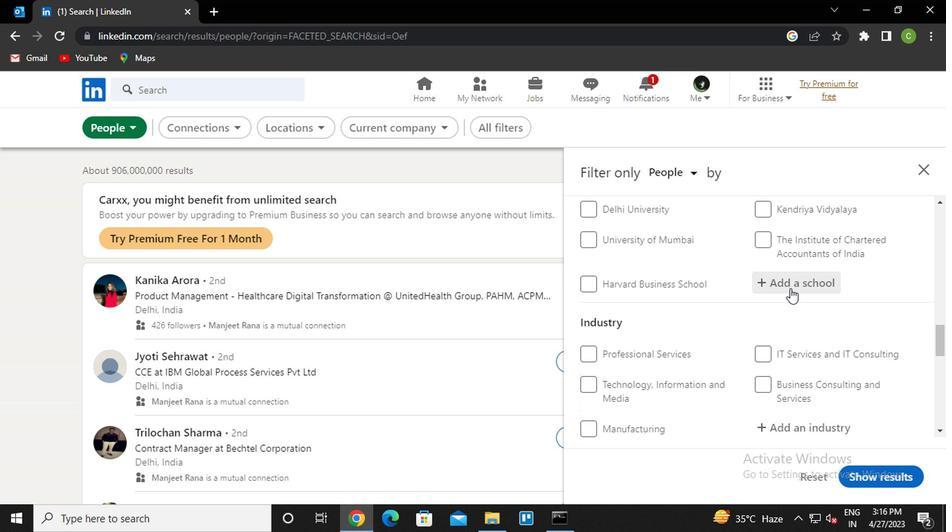
Action: Key pressed <Key.caps_lock>i<Key.caps_lock>ndian<Key.space>institute<Key.space>of<Key.space><Key.down><Key.down><Key.down><Key.down><Key.down><Key.down><Key.down><Key.up><Key.enter>
Screenshot: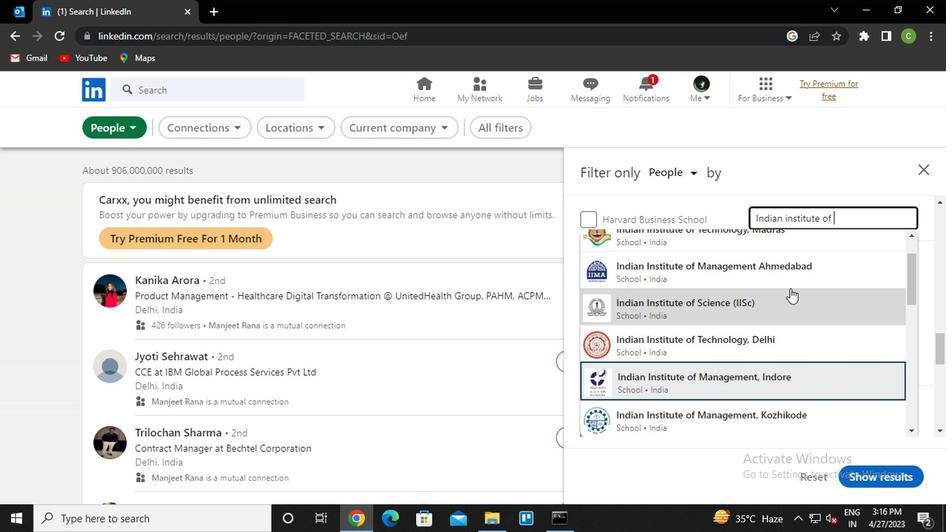 
Action: Mouse scrolled (639, 281) with delta (0, 0)
Screenshot: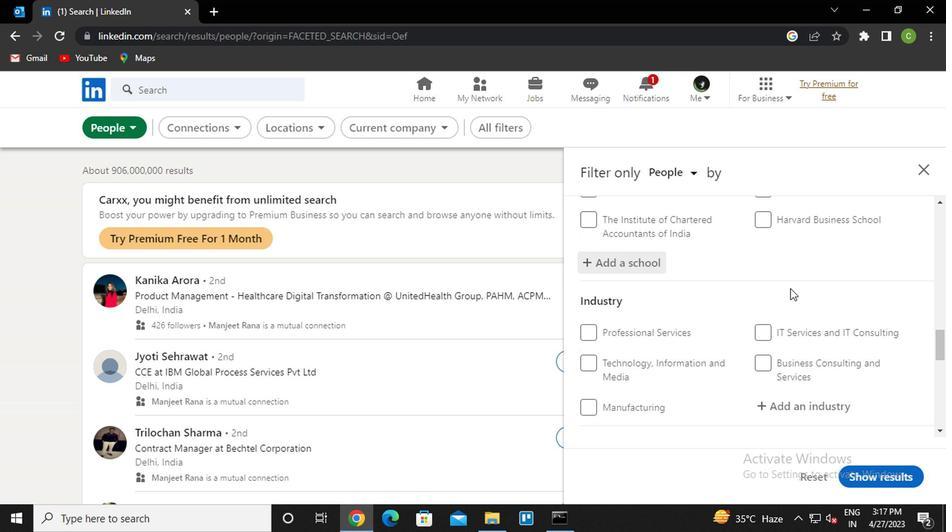 
Action: Mouse scrolled (639, 281) with delta (0, 0)
Screenshot: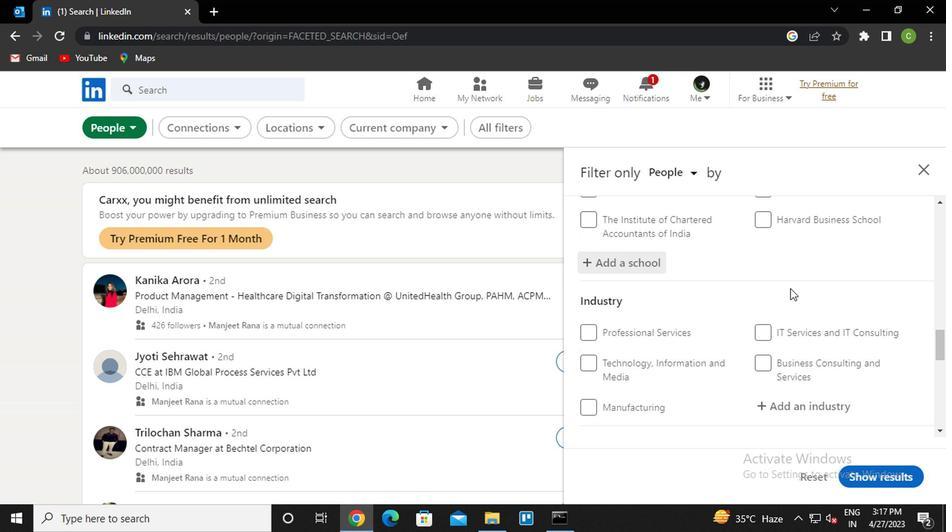 
Action: Mouse moved to (655, 271)
Screenshot: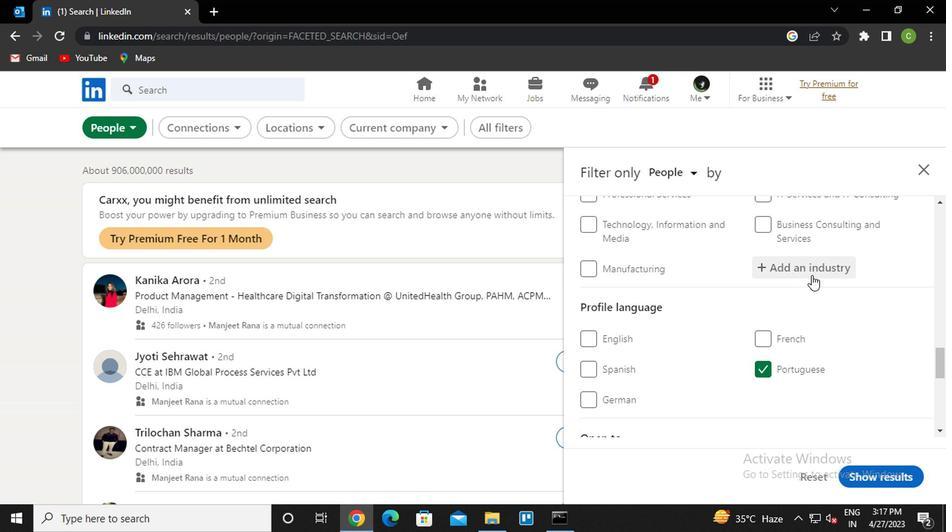 
Action: Mouse pressed left at (655, 271)
Screenshot: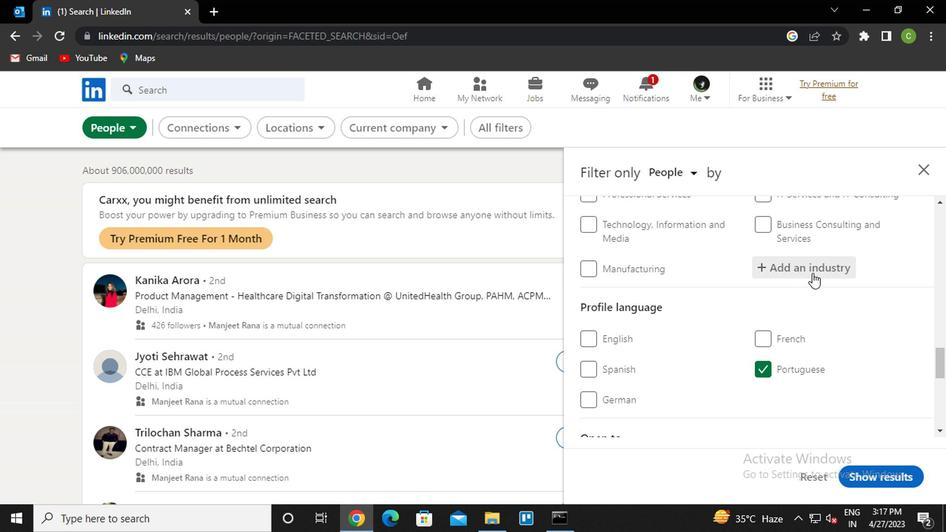 
Action: Key pressed <Key.caps_lock>
Screenshot: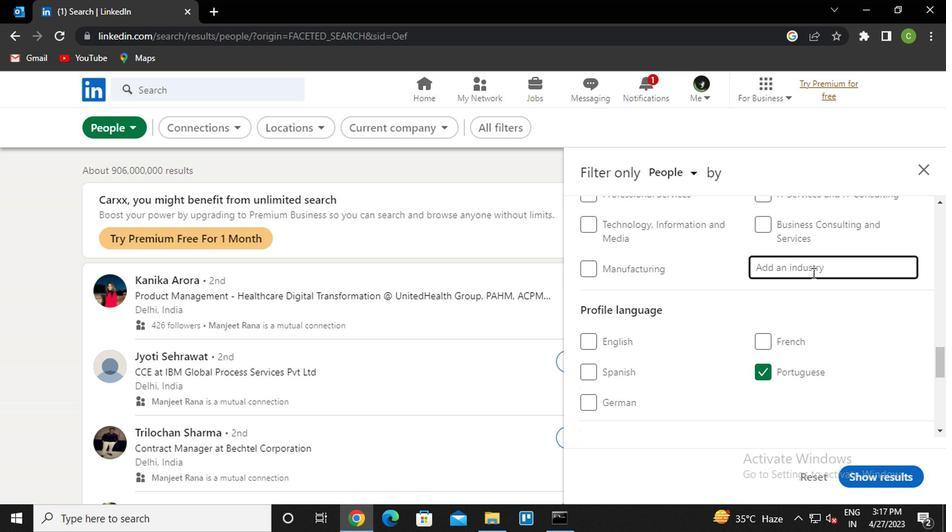 
Action: Mouse moved to (655, 271)
Screenshot: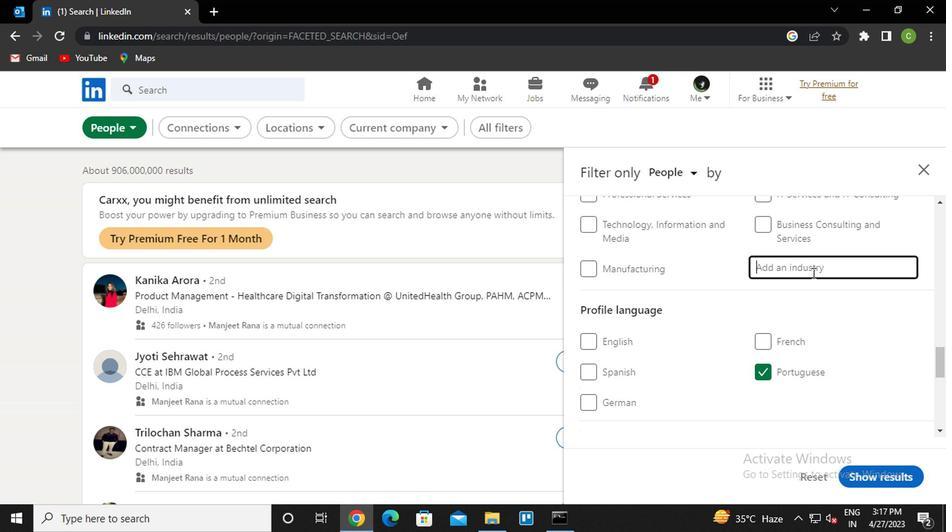 
Action: Key pressed v<Key.caps_lock>ocational<Key.space><Key.caps_lock>r<Key.caps_lock>E<Key.down><Key.enter>
Screenshot: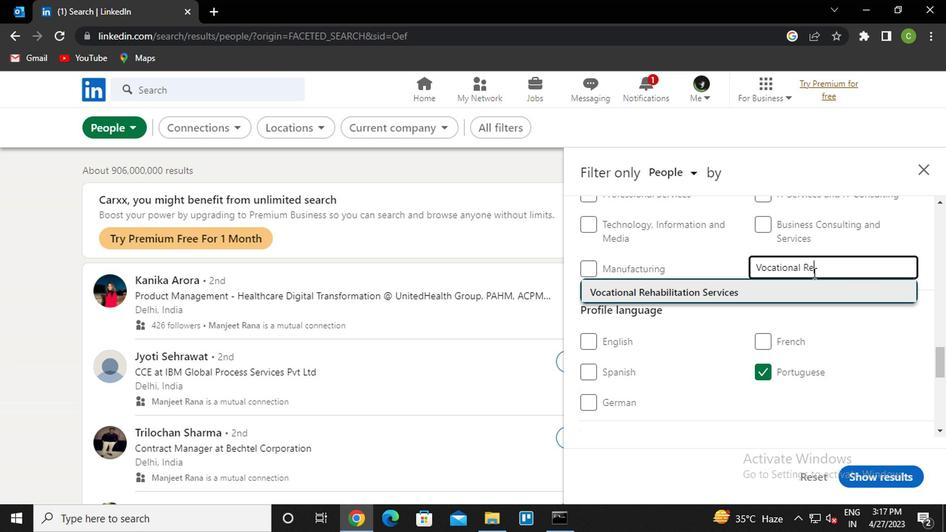 
Action: Mouse moved to (642, 271)
Screenshot: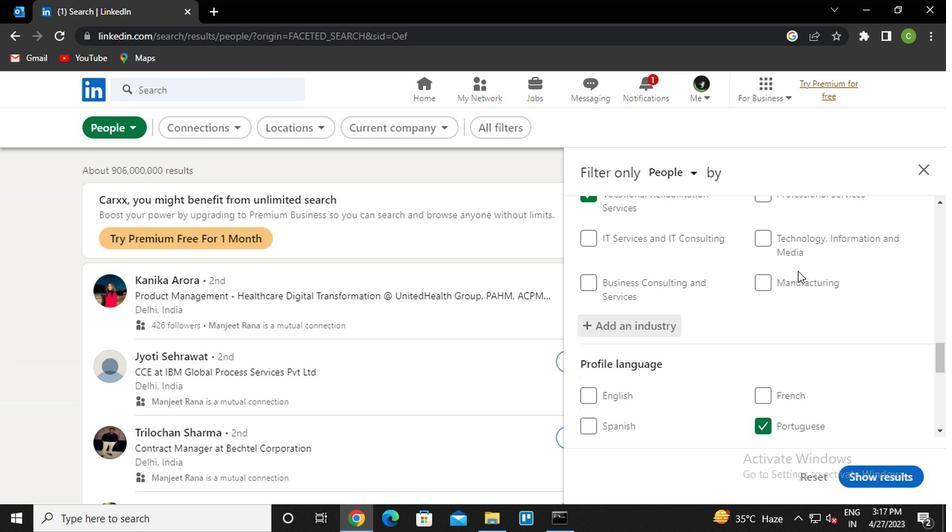 
Action: Mouse scrolled (642, 270) with delta (0, 0)
Screenshot: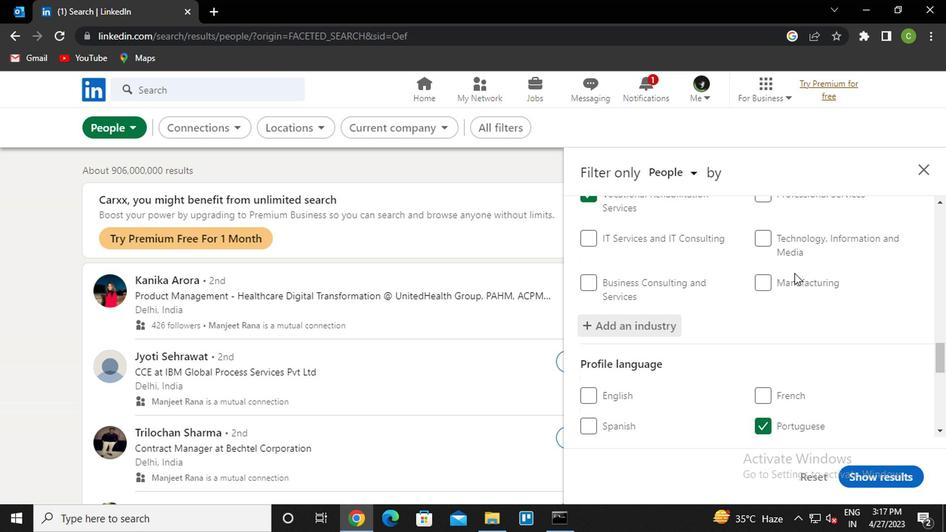 
Action: Mouse moved to (642, 271)
Screenshot: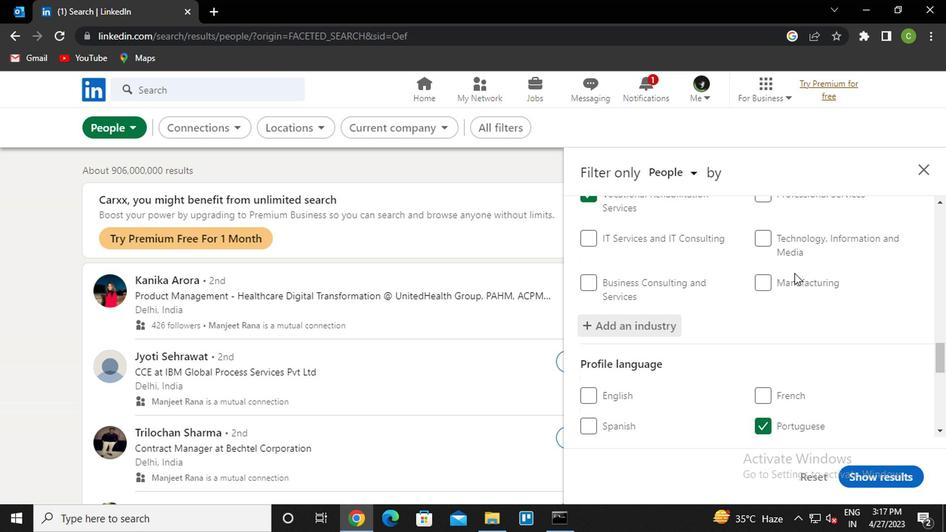
Action: Mouse scrolled (642, 271) with delta (0, 0)
Screenshot: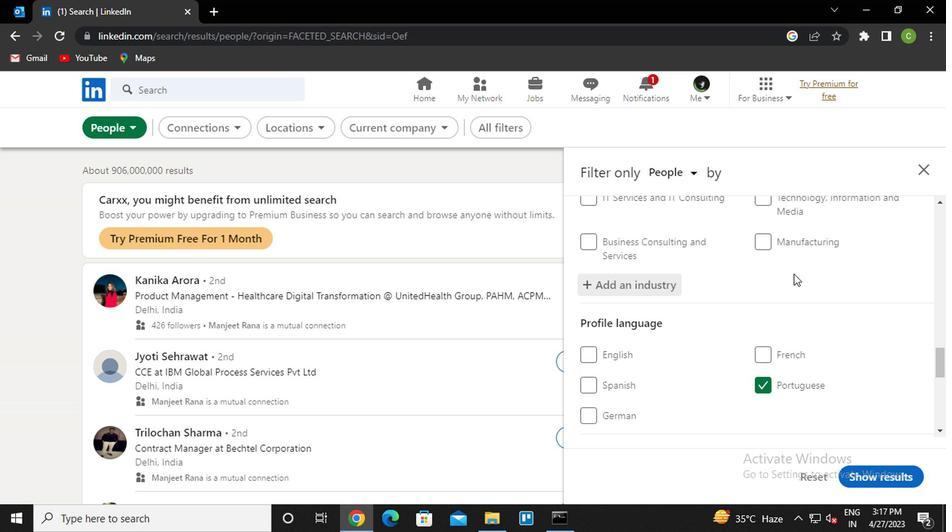 
Action: Mouse moved to (641, 271)
Screenshot: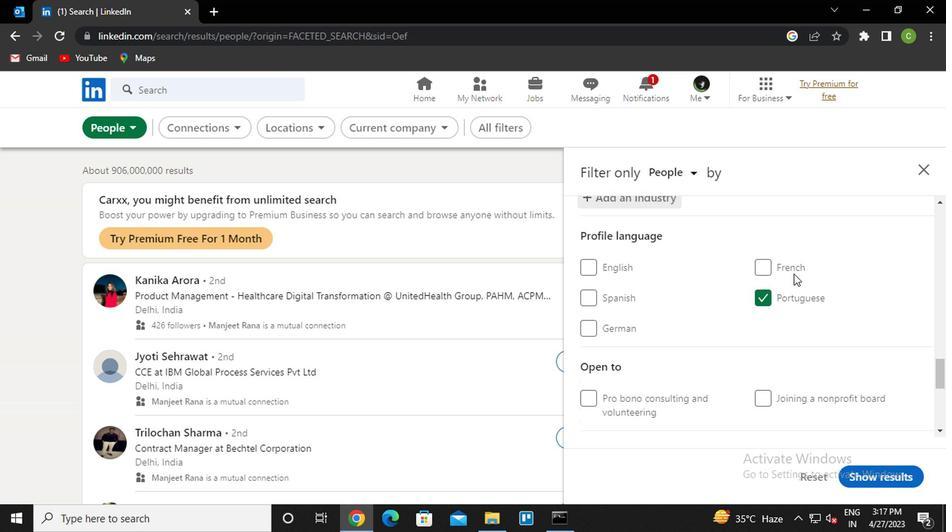
Action: Mouse scrolled (641, 271) with delta (0, 0)
Screenshot: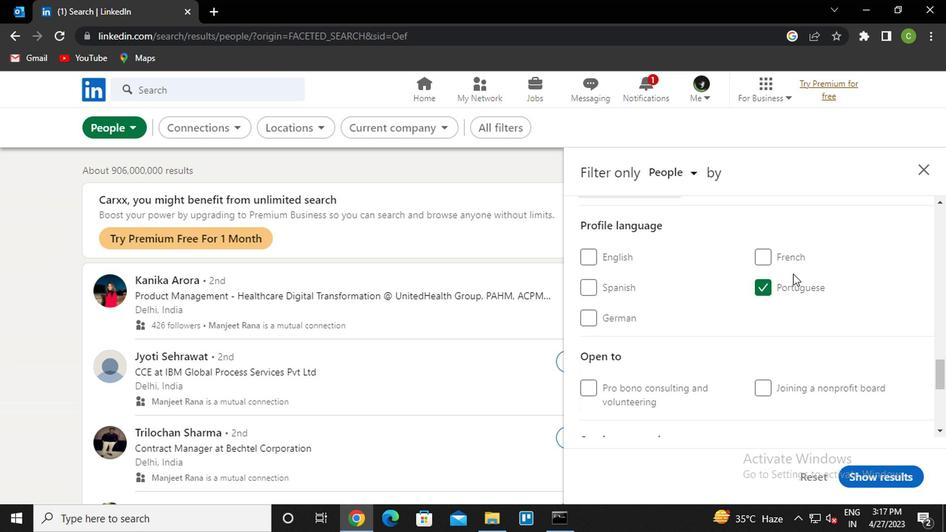 
Action: Mouse moved to (640, 272)
Screenshot: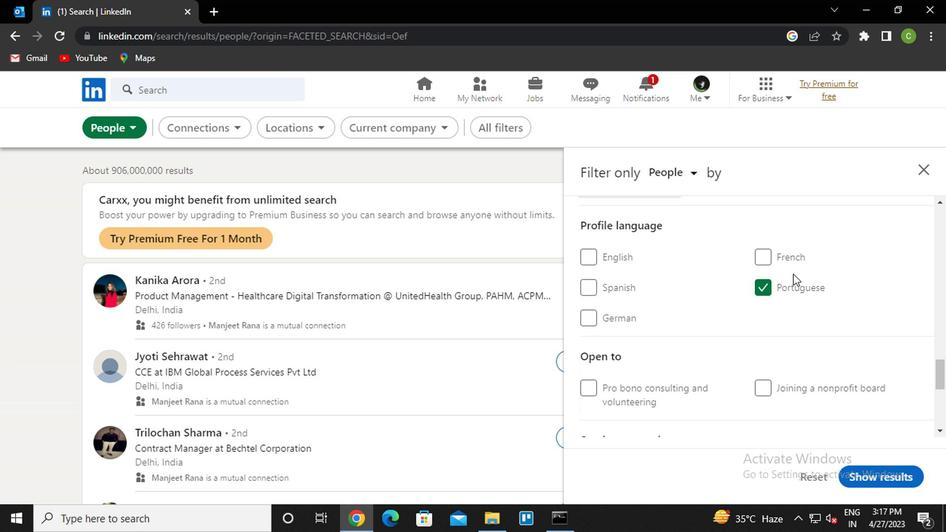 
Action: Mouse scrolled (640, 271) with delta (0, 0)
Screenshot: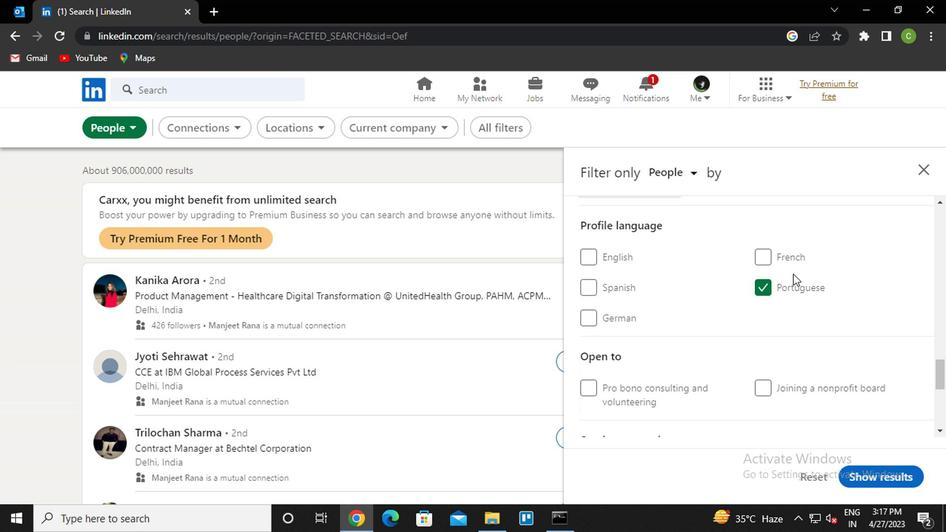 
Action: Mouse moved to (634, 281)
Screenshot: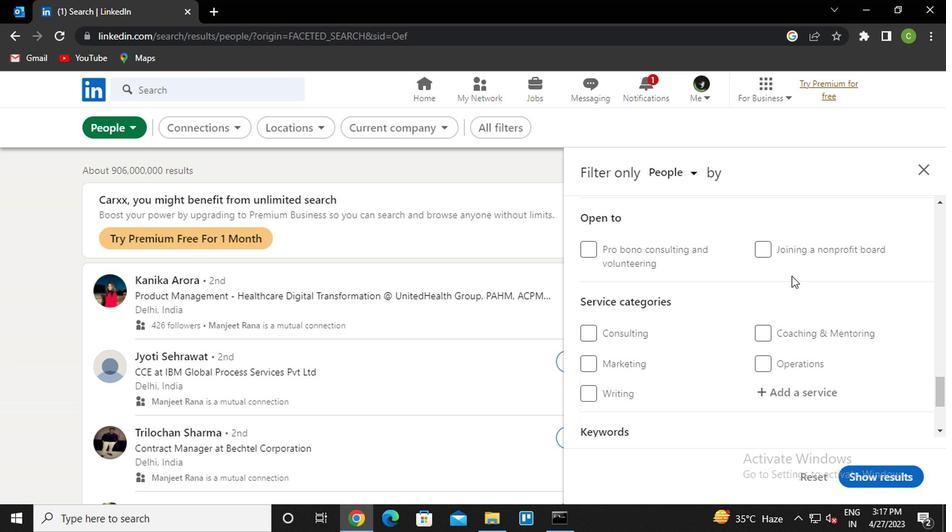 
Action: Mouse scrolled (634, 280) with delta (0, 0)
Screenshot: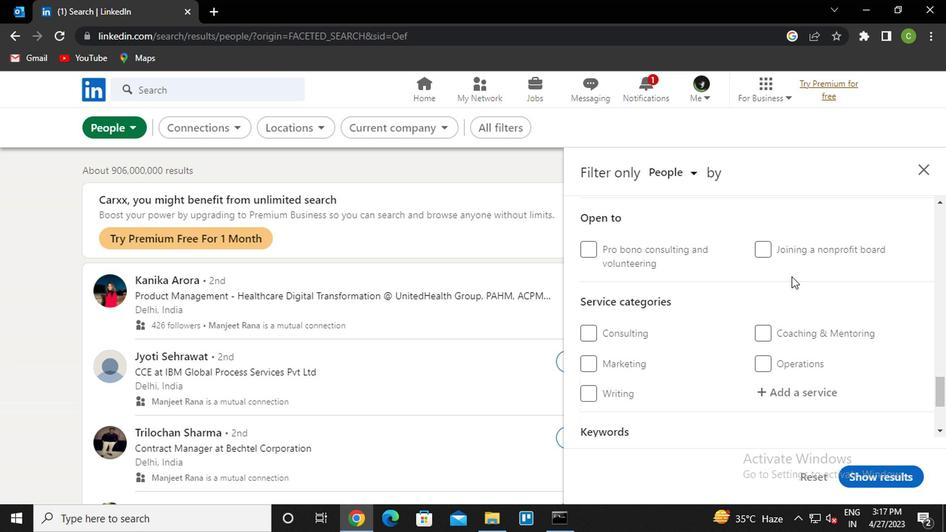 
Action: Mouse moved to (636, 305)
Screenshot: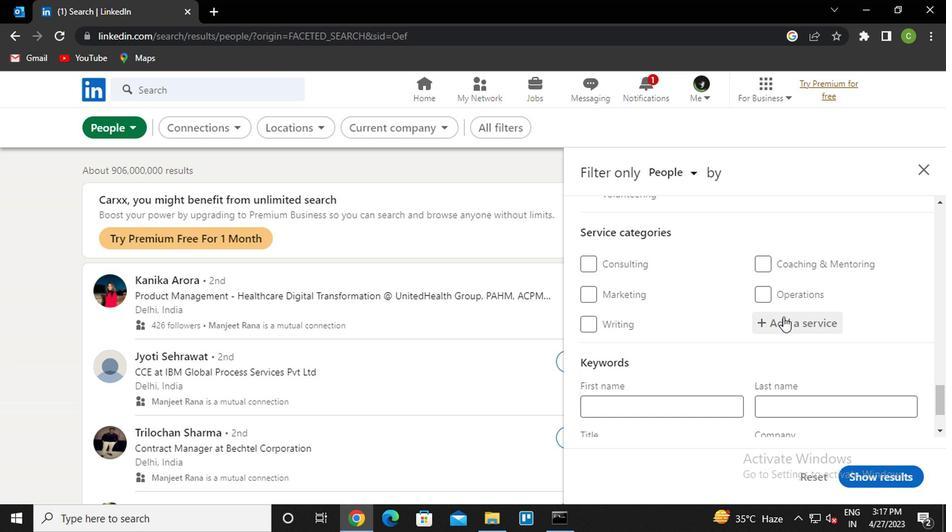 
Action: Mouse pressed left at (636, 305)
Screenshot: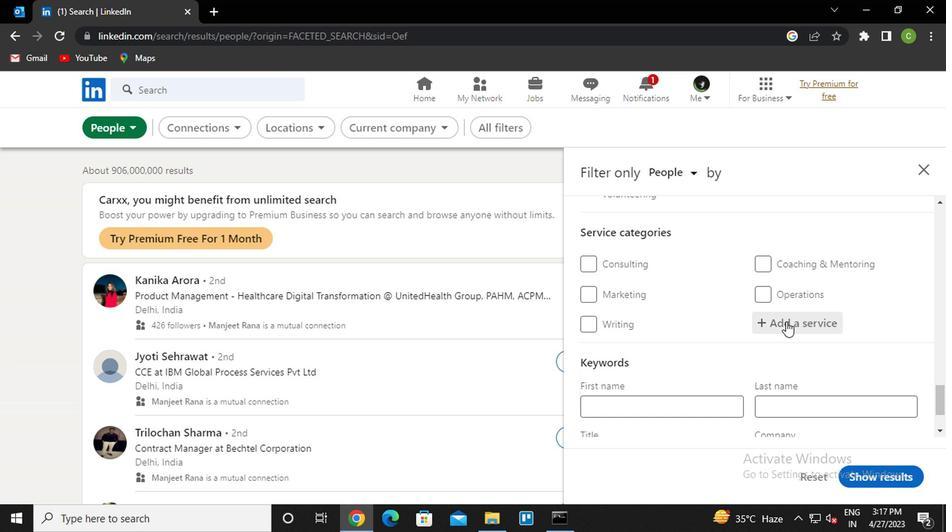 
Action: Key pressed <Key.caps_lock>t<Key.caps_lock>rade<Key.space><Key.down><Key.enter>
Screenshot: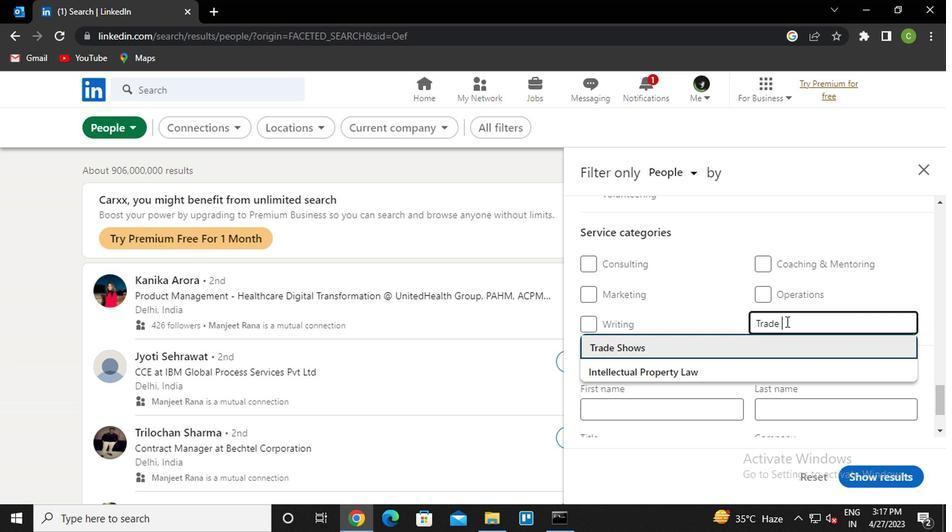 
Action: Mouse scrolled (636, 305) with delta (0, 0)
Screenshot: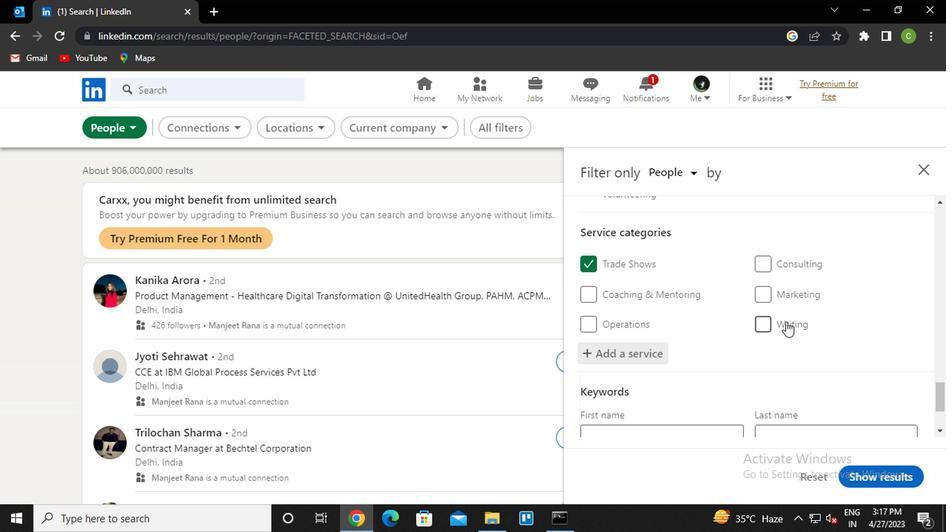 
Action: Mouse scrolled (636, 305) with delta (0, 0)
Screenshot: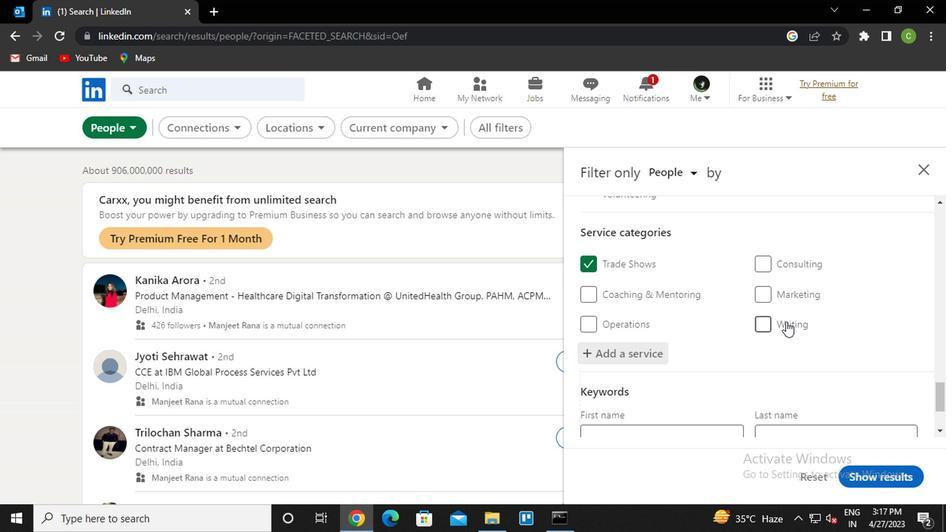 
Action: Mouse scrolled (636, 305) with delta (0, 0)
Screenshot: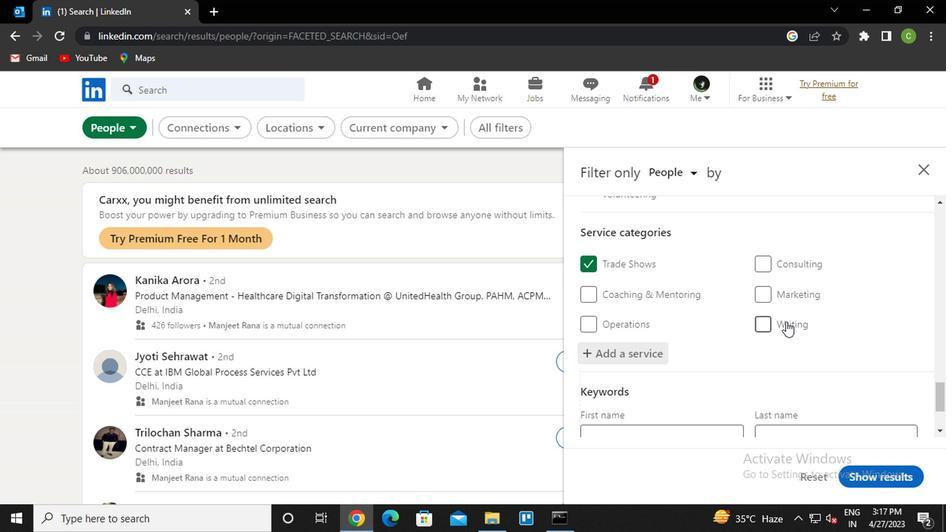 
Action: Mouse moved to (636, 307)
Screenshot: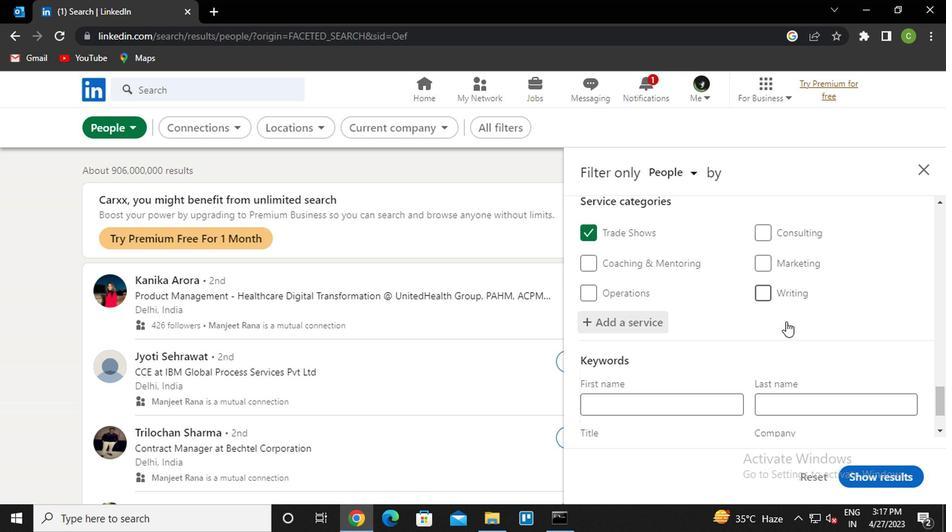 
Action: Mouse scrolled (636, 306) with delta (0, 0)
Screenshot: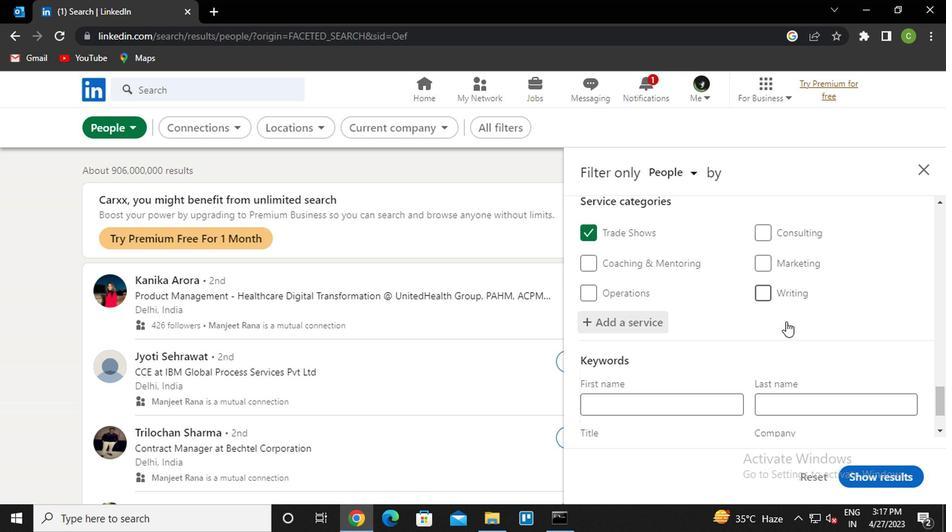 
Action: Mouse moved to (634, 315)
Screenshot: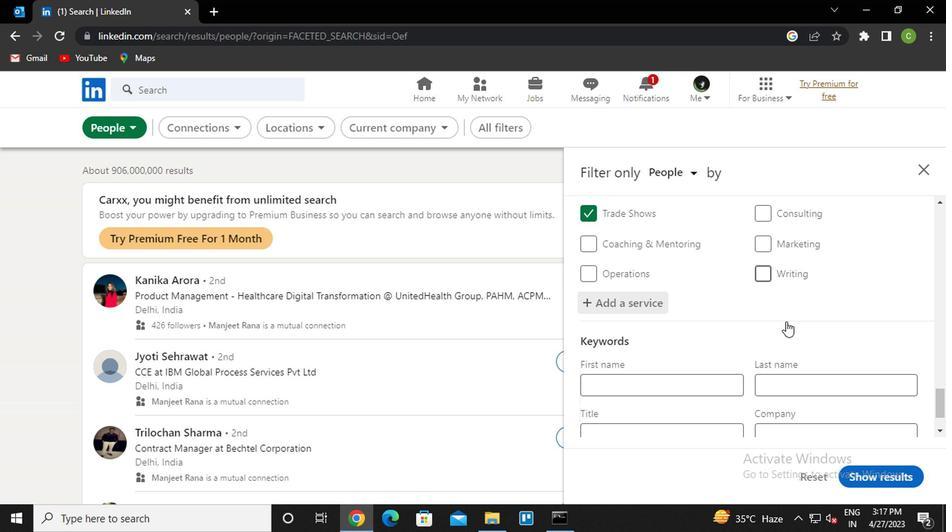 
Action: Mouse scrolled (634, 315) with delta (0, 0)
Screenshot: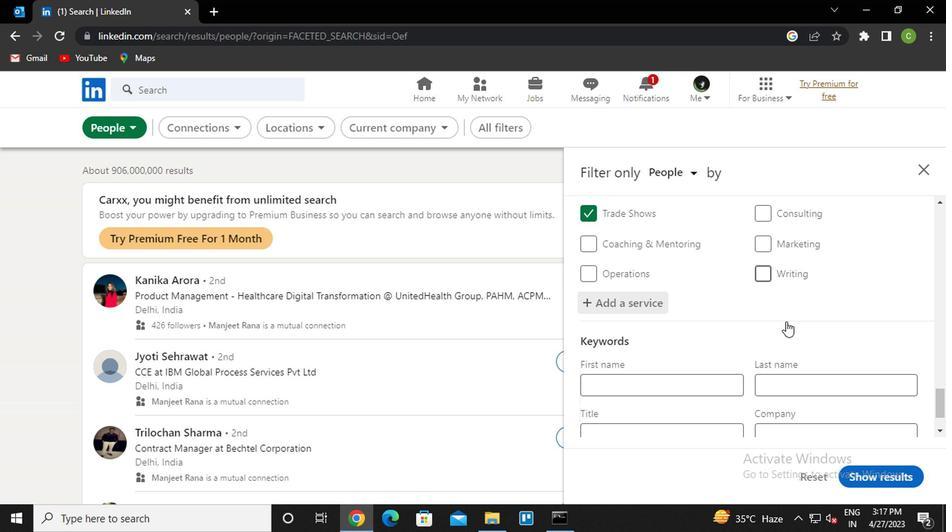 
Action: Mouse moved to (633, 324)
Screenshot: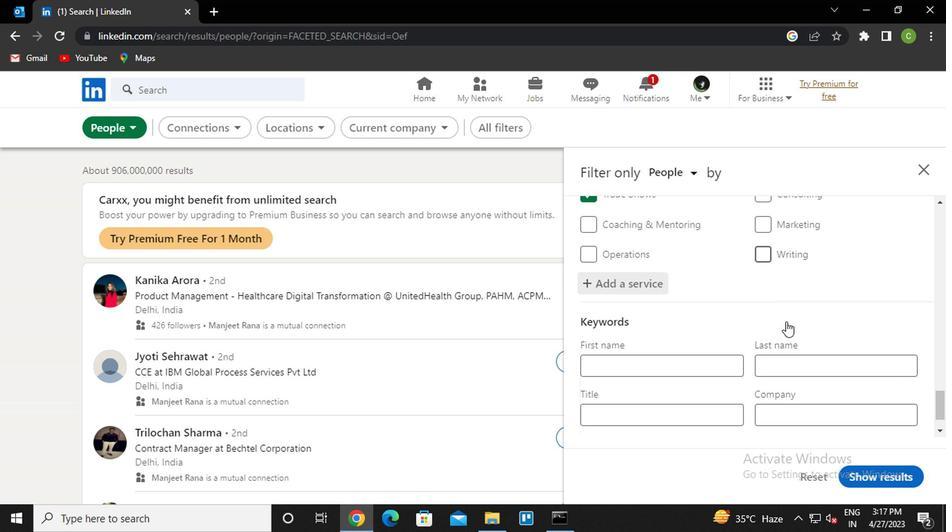 
Action: Mouse scrolled (633, 324) with delta (0, 0)
Screenshot: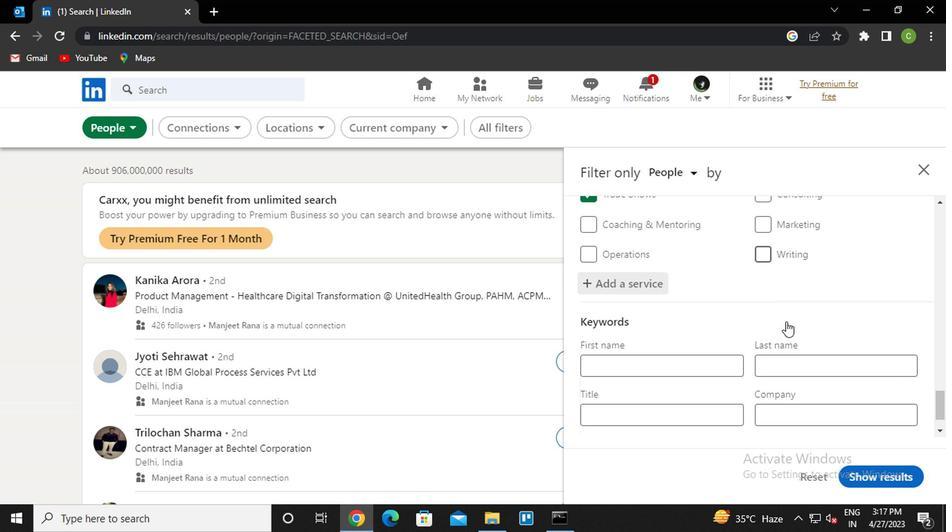 
Action: Mouse moved to (631, 328)
Screenshot: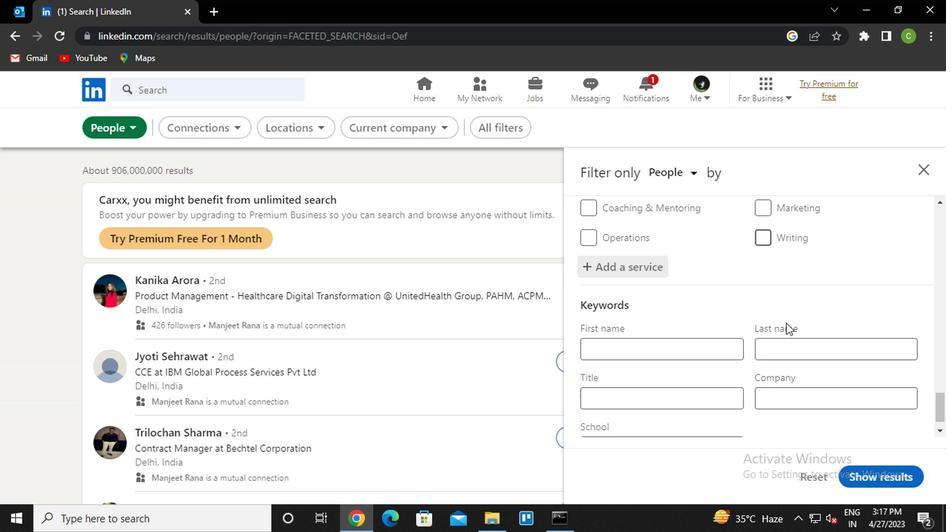 
Action: Mouse scrolled (631, 328) with delta (0, 0)
Screenshot: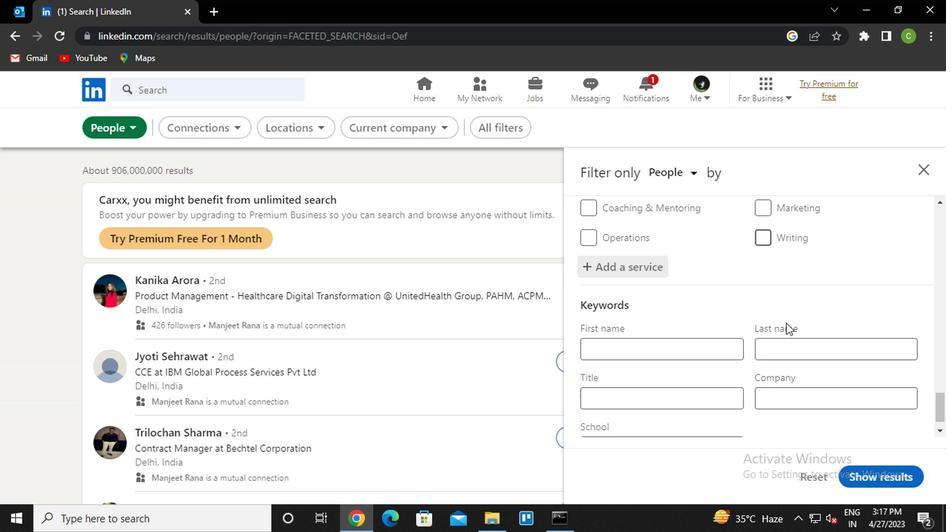 
Action: Mouse moved to (569, 346)
Screenshot: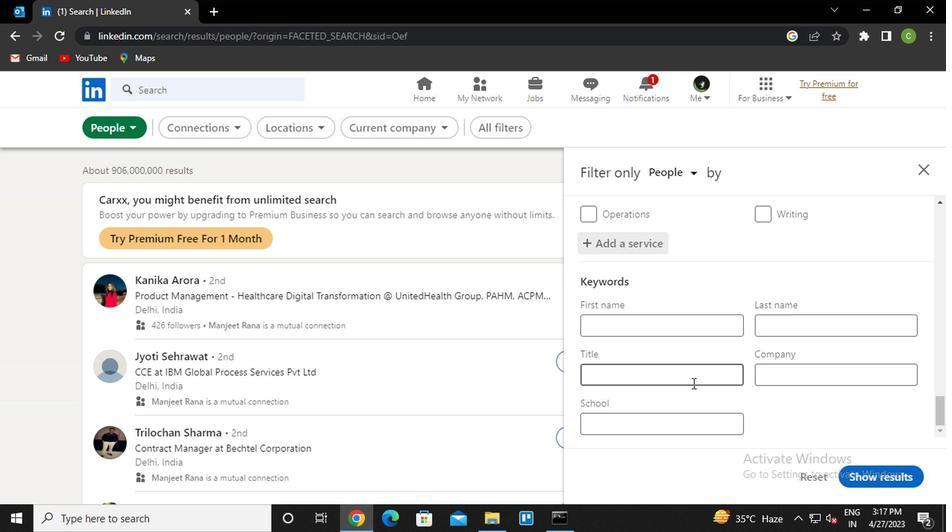 
Action: Mouse pressed left at (569, 346)
Screenshot: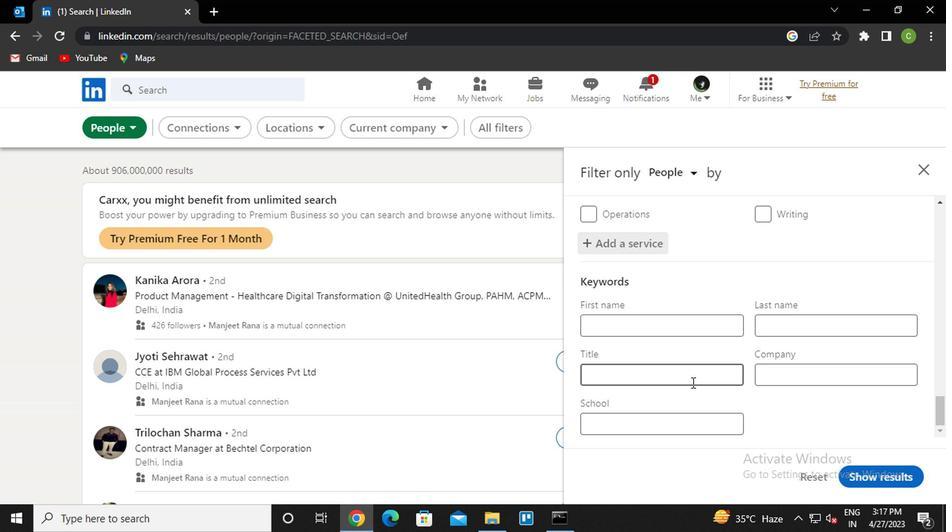 
Action: Key pressed <Key.caps_lock>s<Key.caps_lock>ales<Key.space><Key.caps_lock>r<Key.caps_lock>Epresentatives
Screenshot: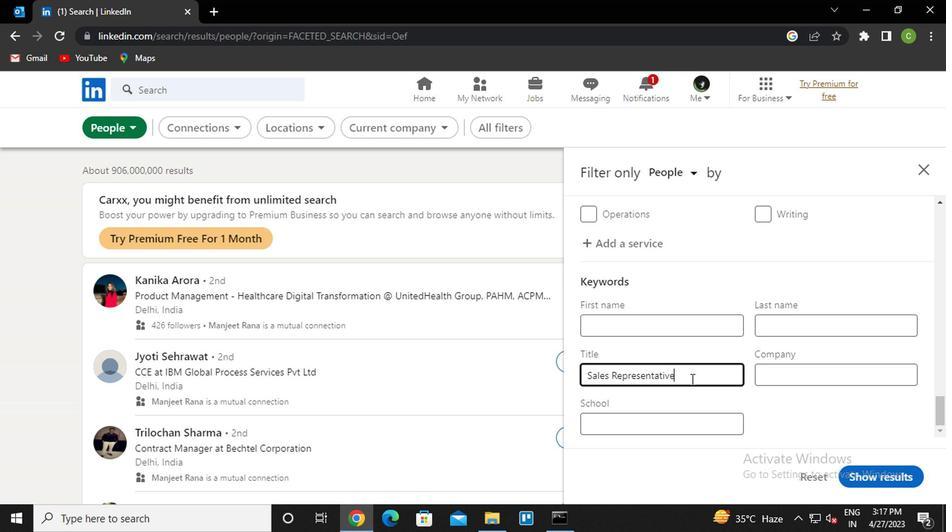 
Action: Mouse scrolled (569, 346) with delta (0, 0)
Screenshot: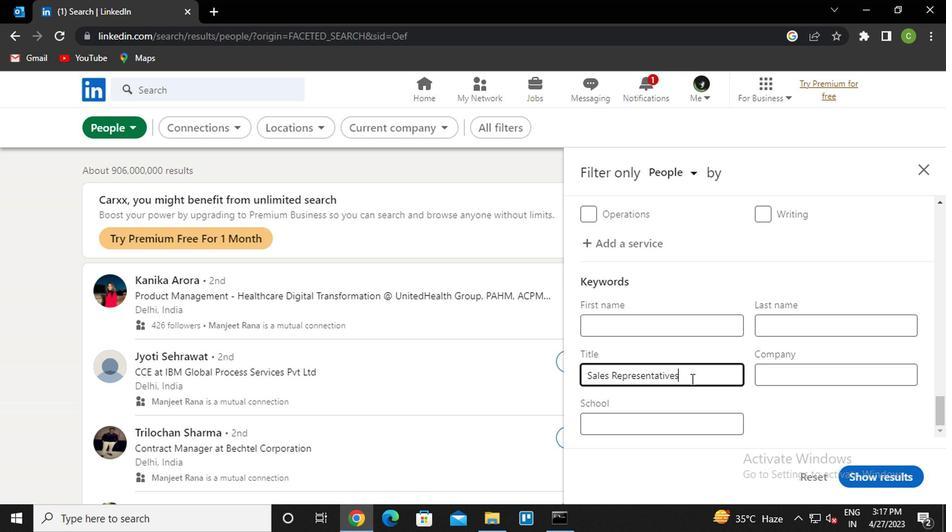 
Action: Mouse moved to (712, 419)
Screenshot: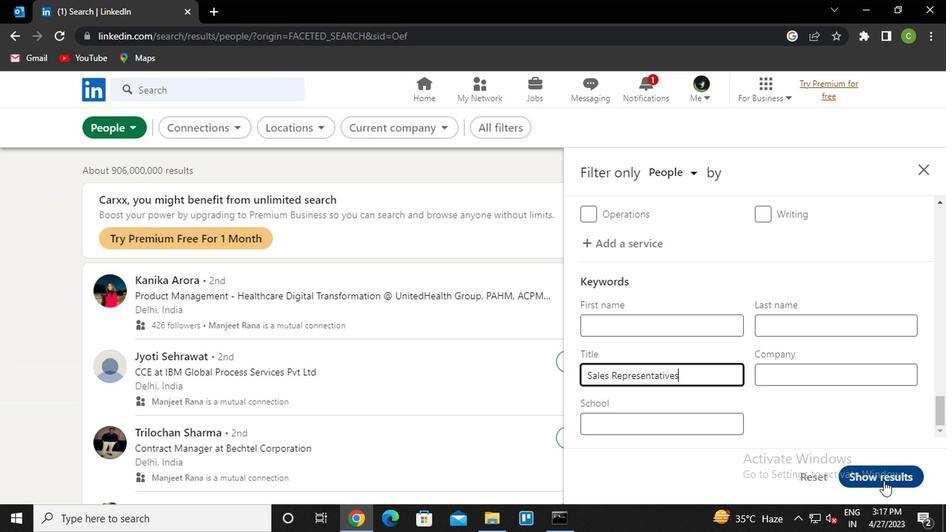 
Action: Mouse pressed left at (712, 419)
Screenshot: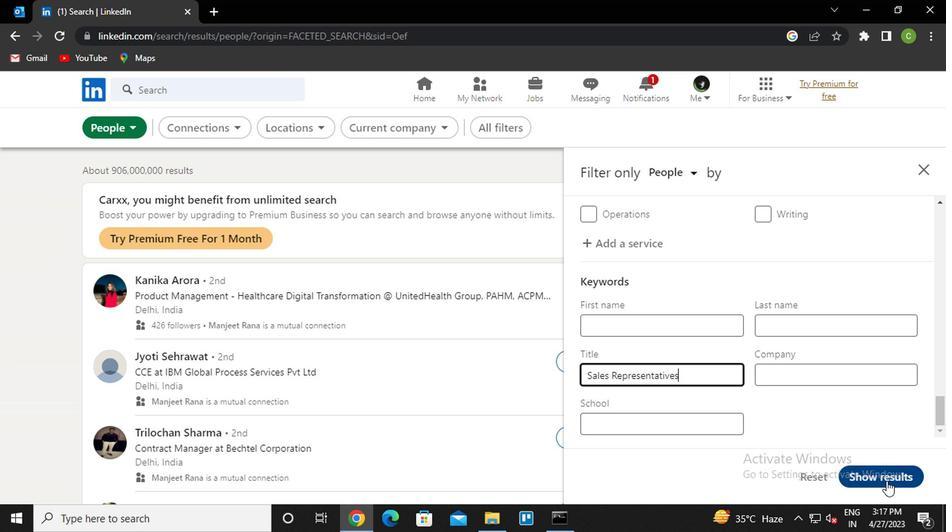
Action: Mouse moved to (440, 405)
Screenshot: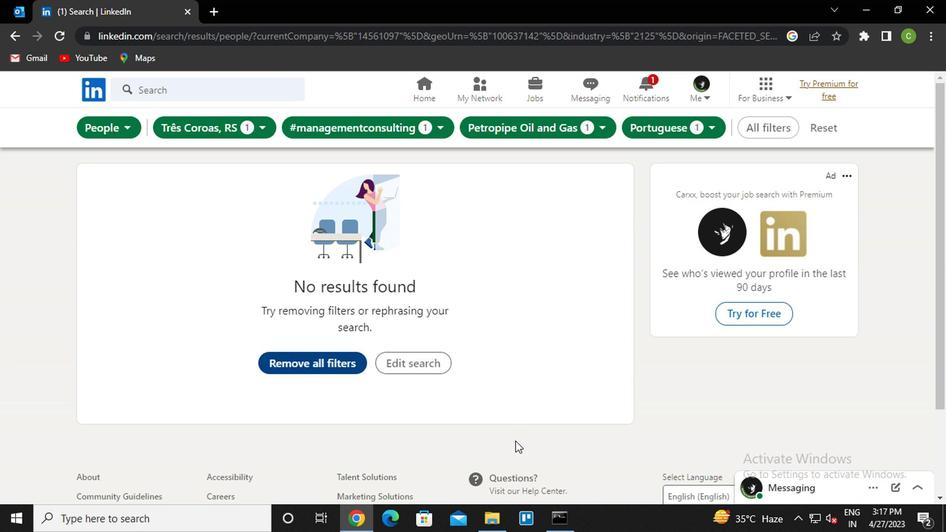 
Action: Key pressed <Key.f8>
Screenshot: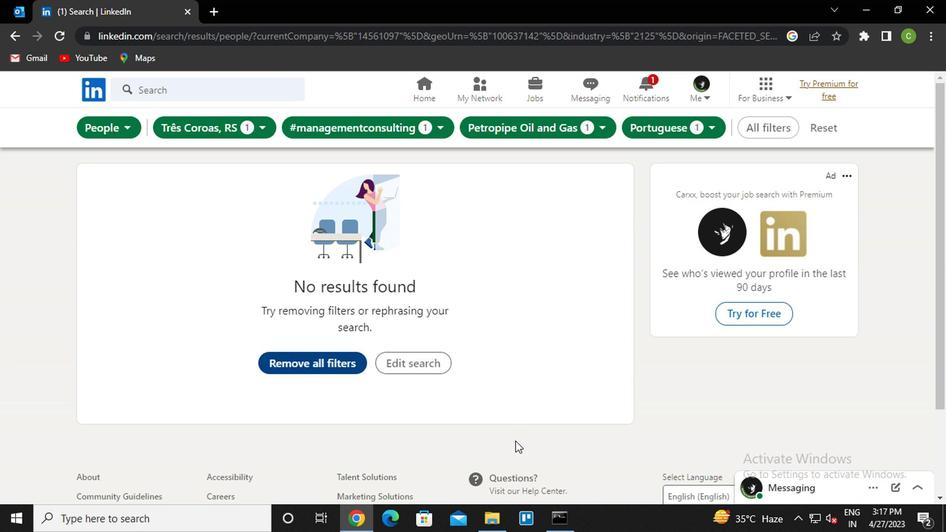 
